 Task: Check the percentage active listings of 1 bathroom in the last 1 year.
Action: Mouse moved to (815, 223)
Screenshot: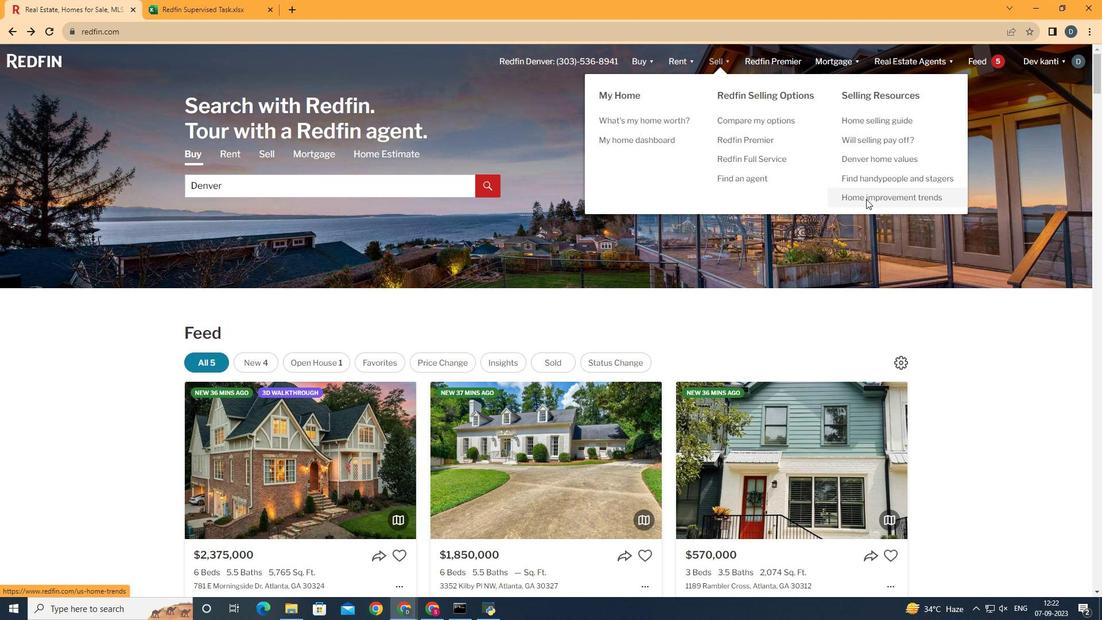 
Action: Mouse pressed left at (815, 223)
Screenshot: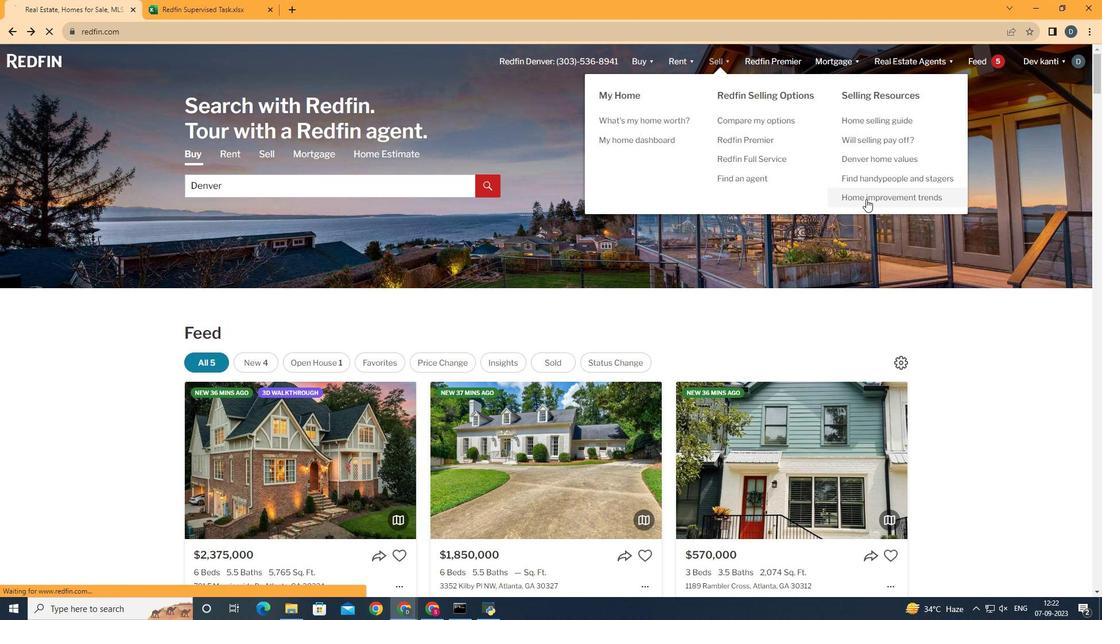 
Action: Mouse moved to (375, 243)
Screenshot: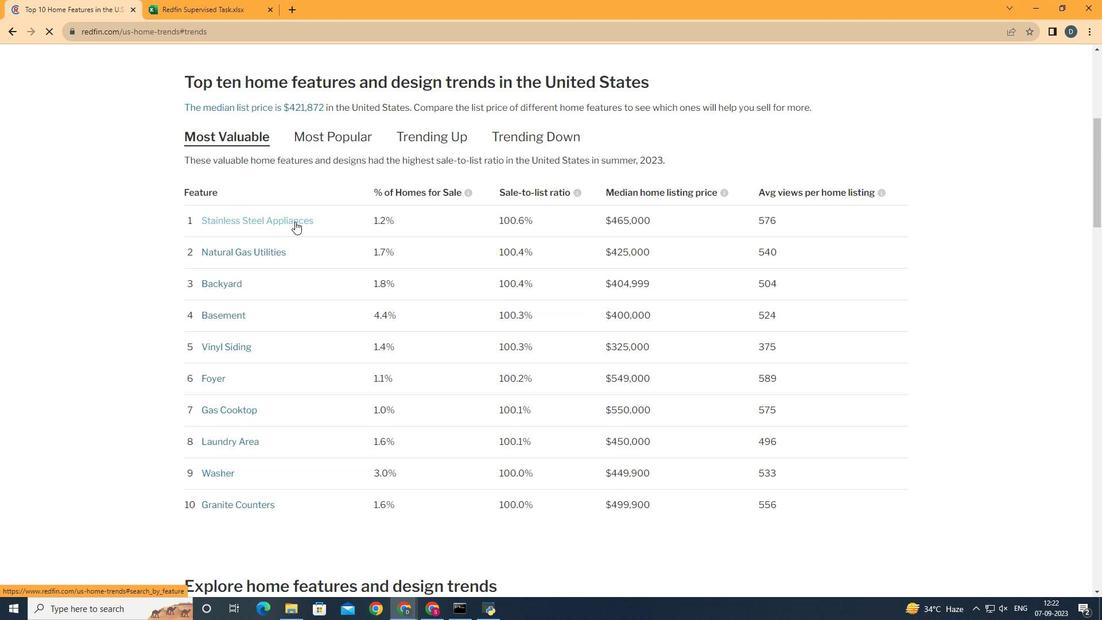 
Action: Mouse pressed left at (375, 243)
Screenshot: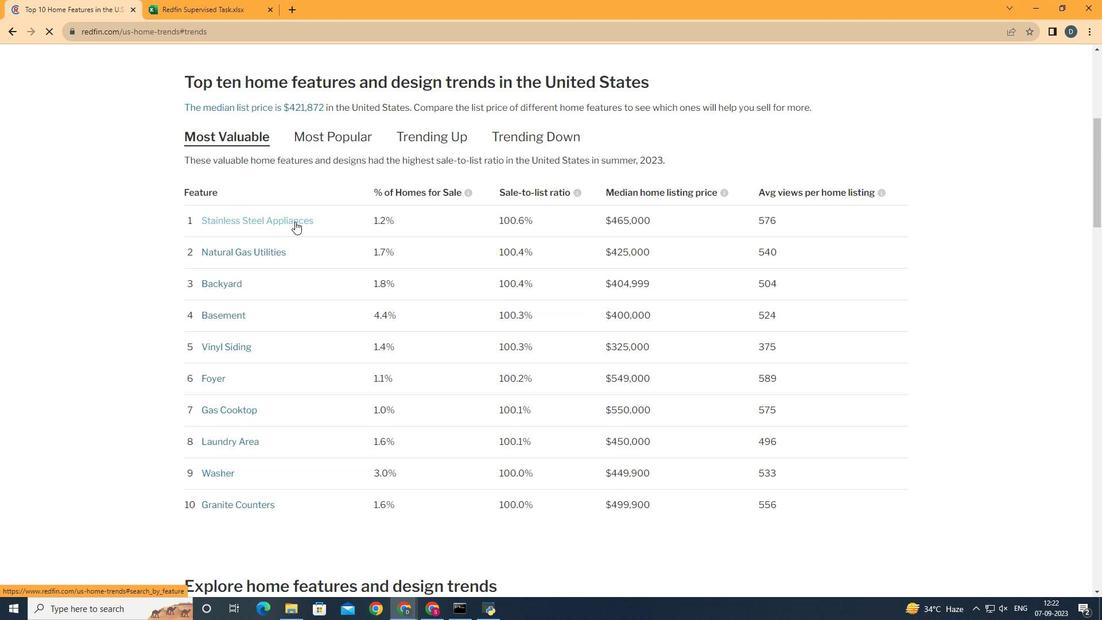 
Action: Mouse moved to (387, 255)
Screenshot: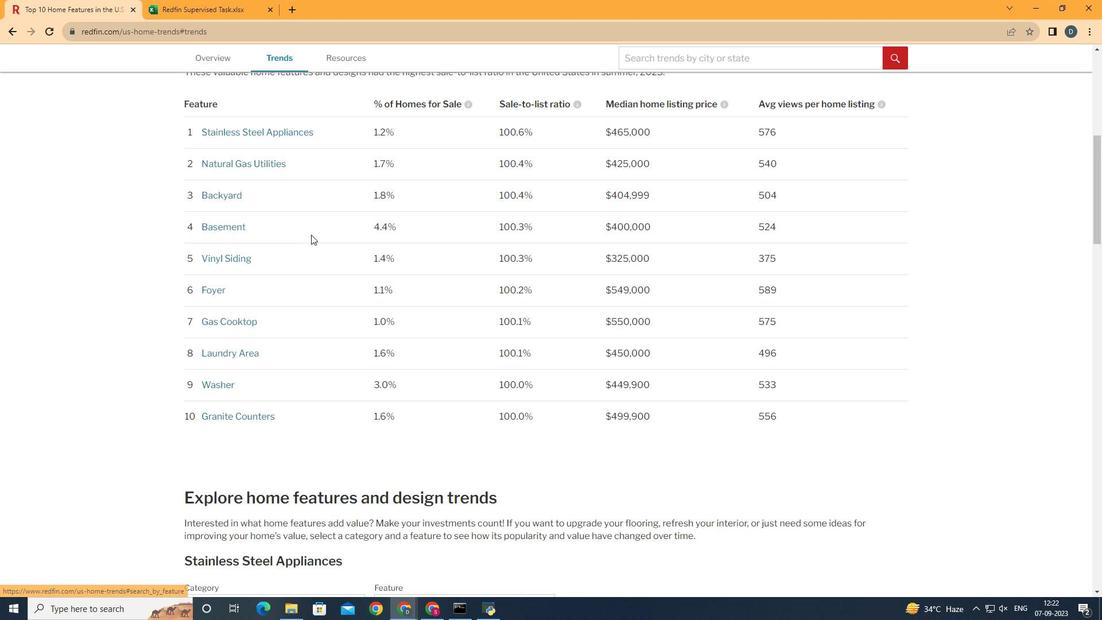 
Action: Mouse scrolled (387, 255) with delta (0, 0)
Screenshot: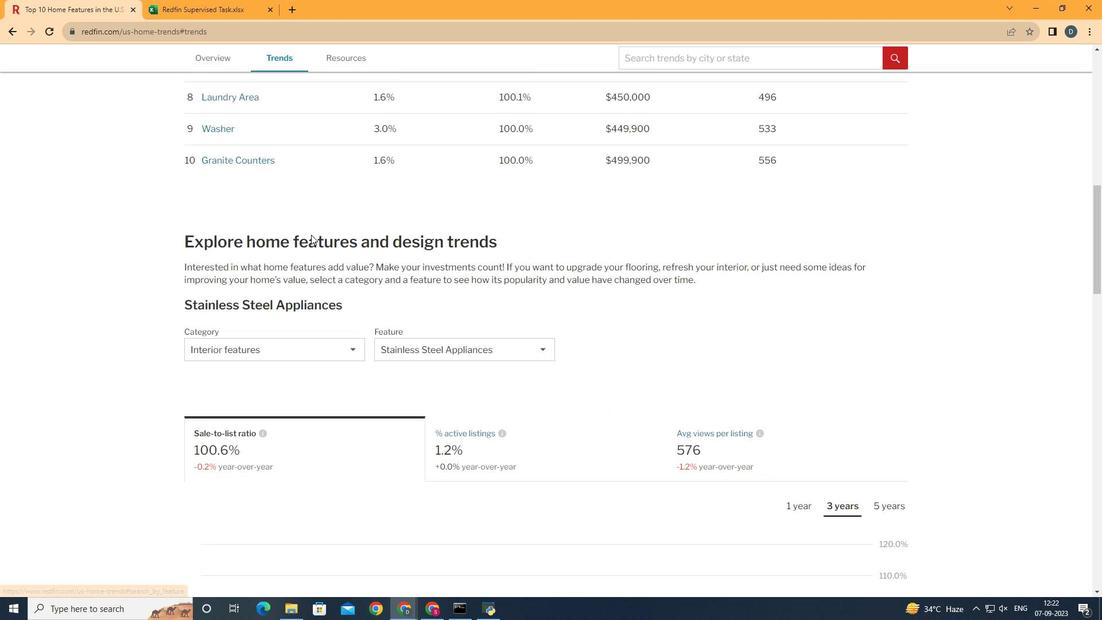 
Action: Mouse scrolled (387, 255) with delta (0, 0)
Screenshot: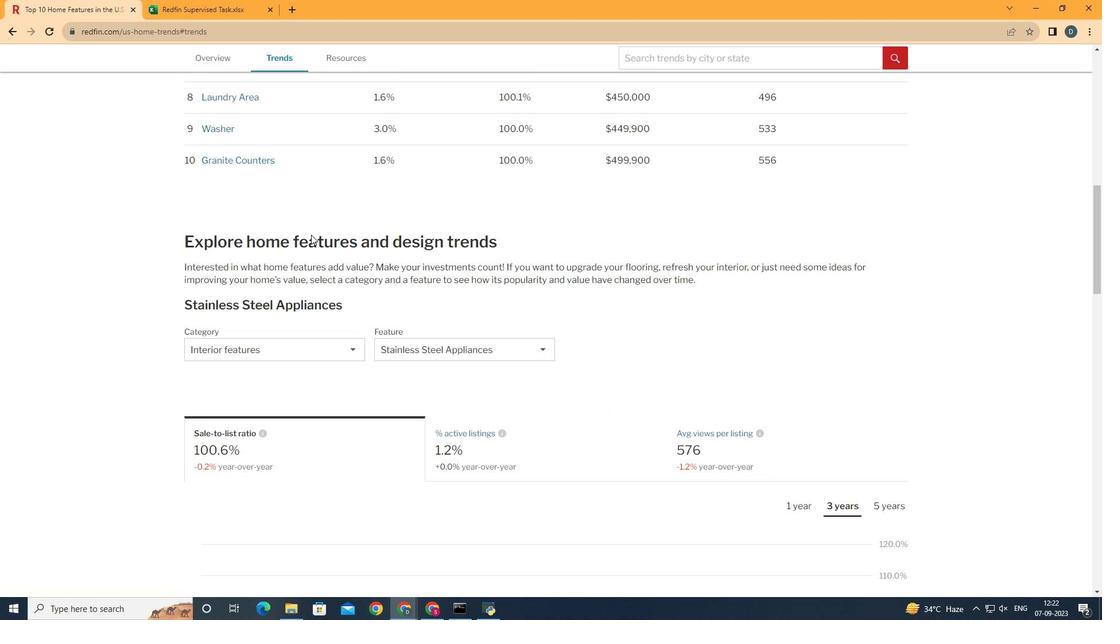 
Action: Mouse scrolled (387, 255) with delta (0, 0)
Screenshot: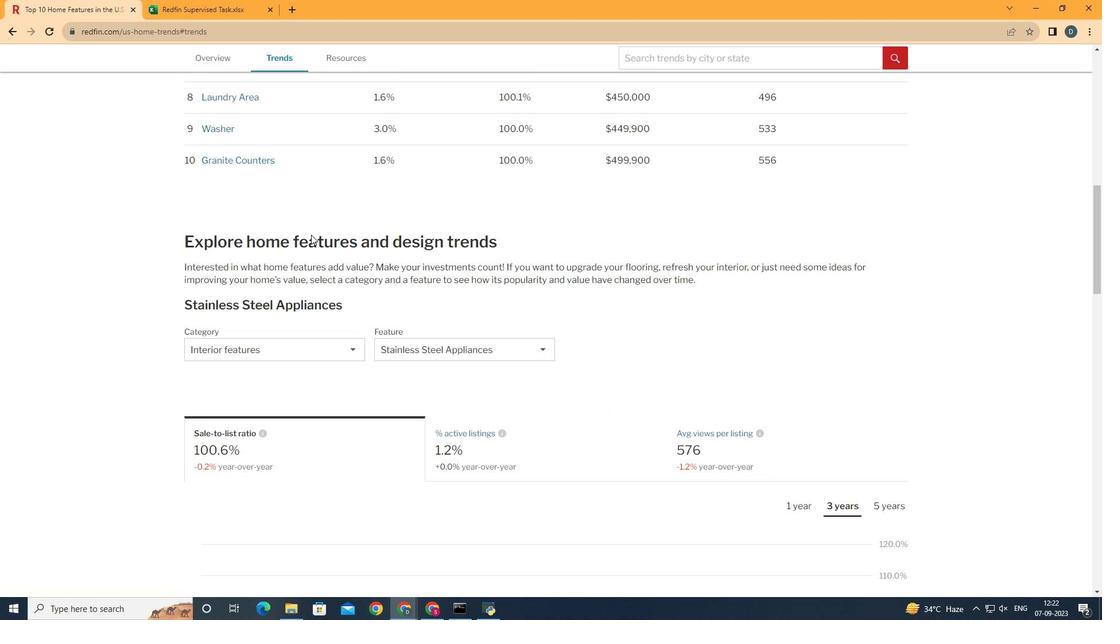 
Action: Mouse scrolled (387, 255) with delta (0, 0)
Screenshot: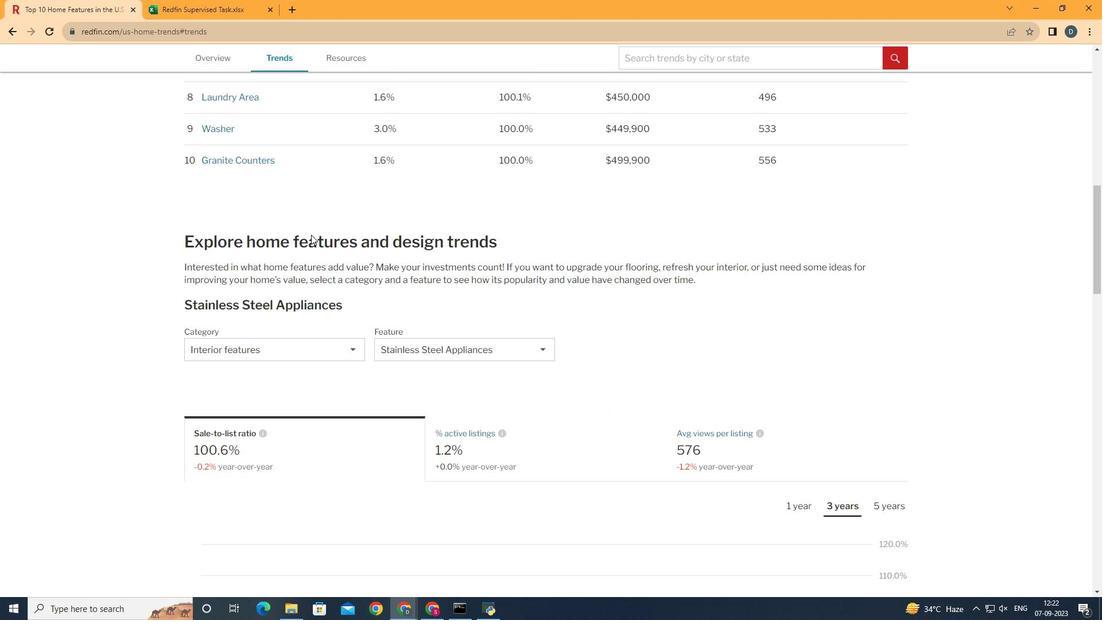 
Action: Mouse scrolled (387, 255) with delta (0, 0)
Screenshot: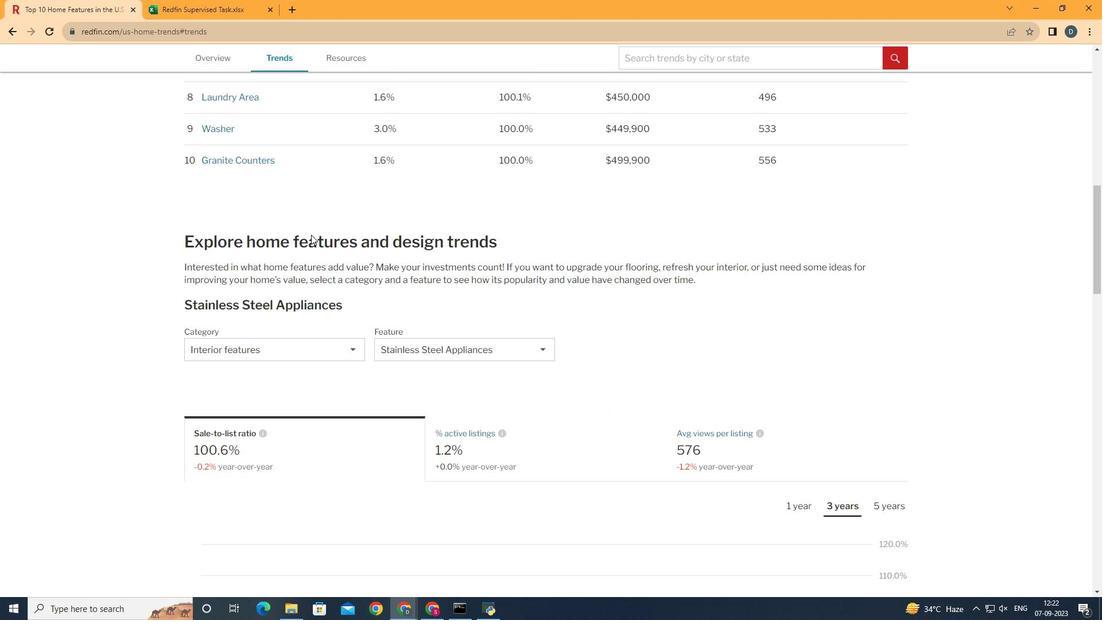 
Action: Mouse scrolled (387, 255) with delta (0, 0)
Screenshot: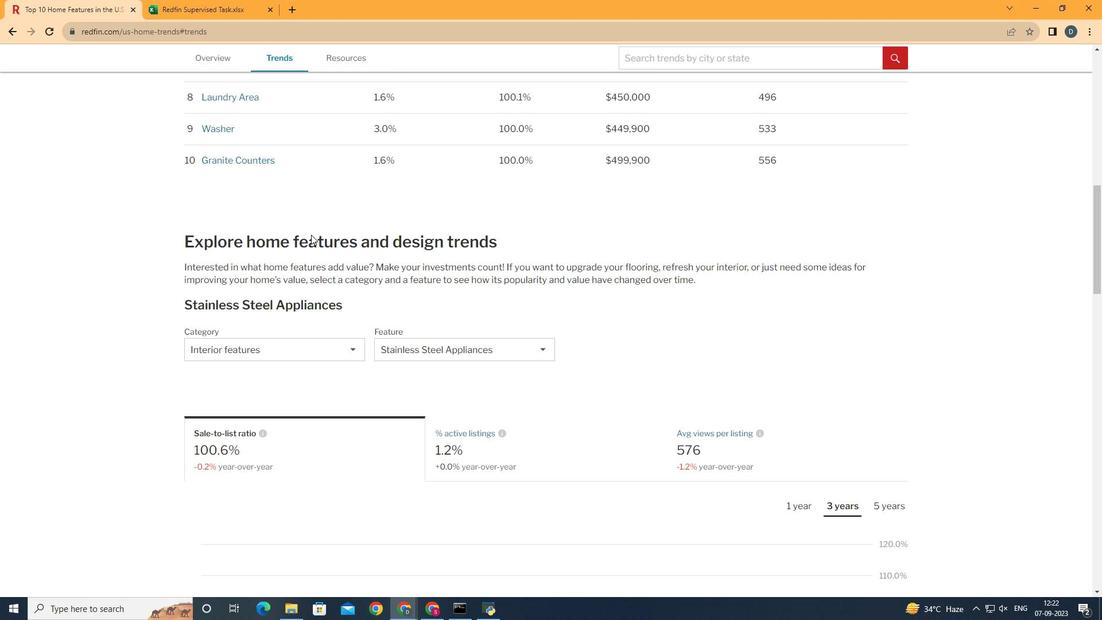 
Action: Mouse scrolled (387, 255) with delta (0, 0)
Screenshot: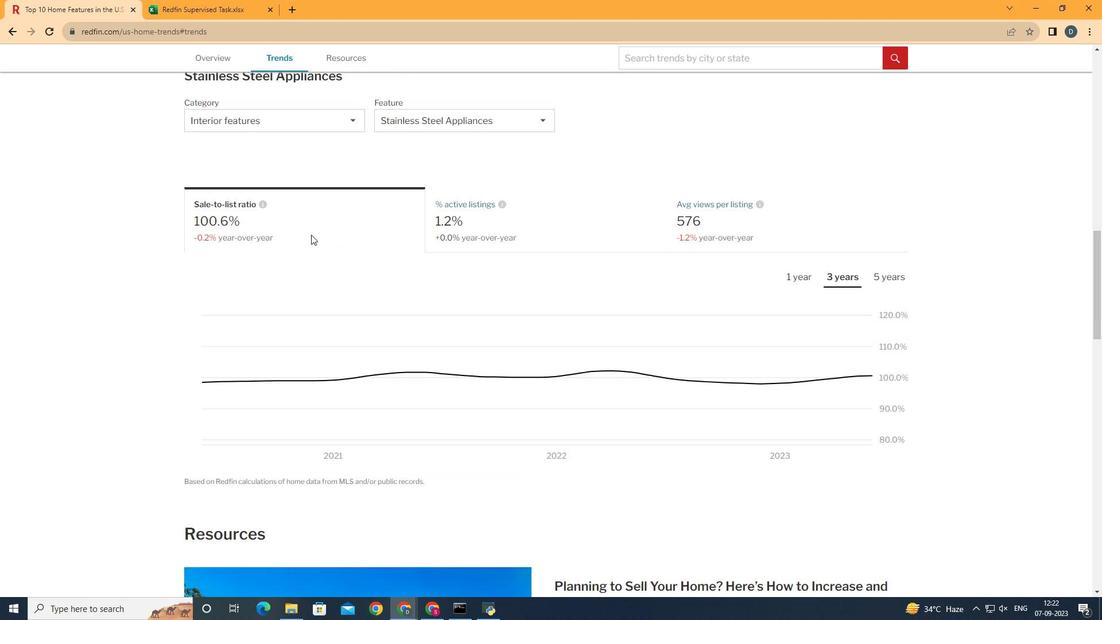 
Action: Mouse scrolled (387, 255) with delta (0, 0)
Screenshot: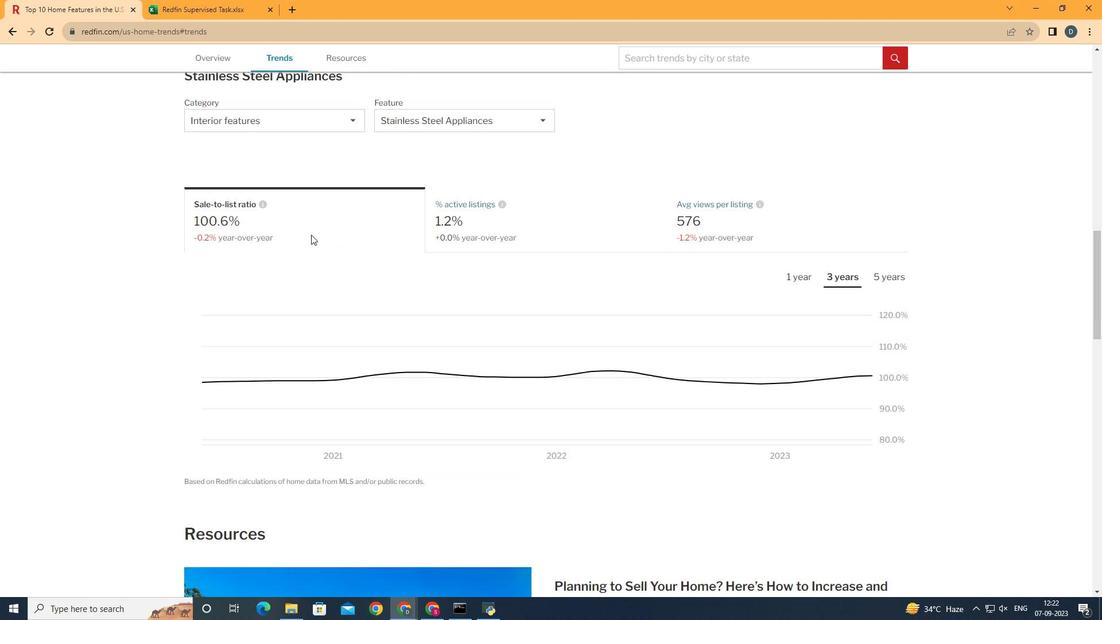 
Action: Mouse scrolled (387, 255) with delta (0, 0)
Screenshot: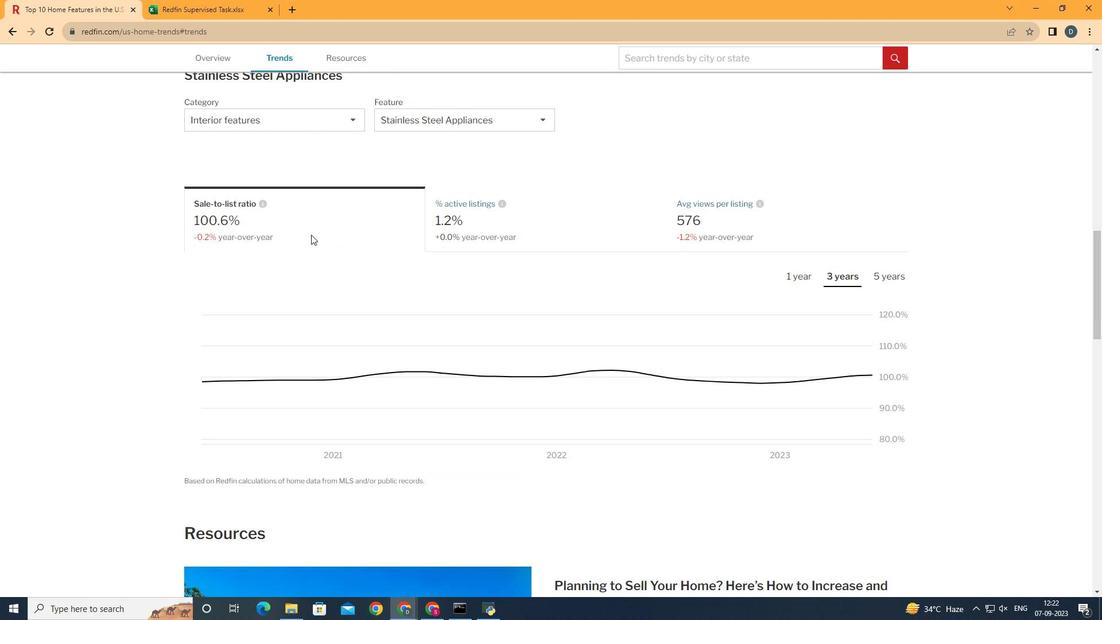 
Action: Mouse scrolled (387, 255) with delta (0, 0)
Screenshot: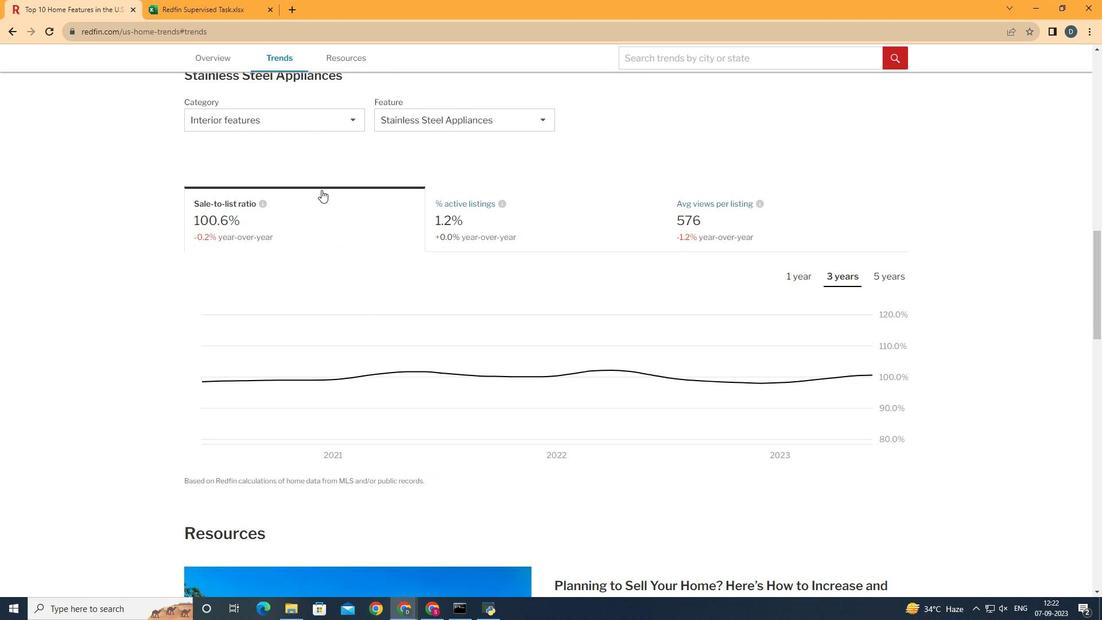 
Action: Mouse moved to (419, 160)
Screenshot: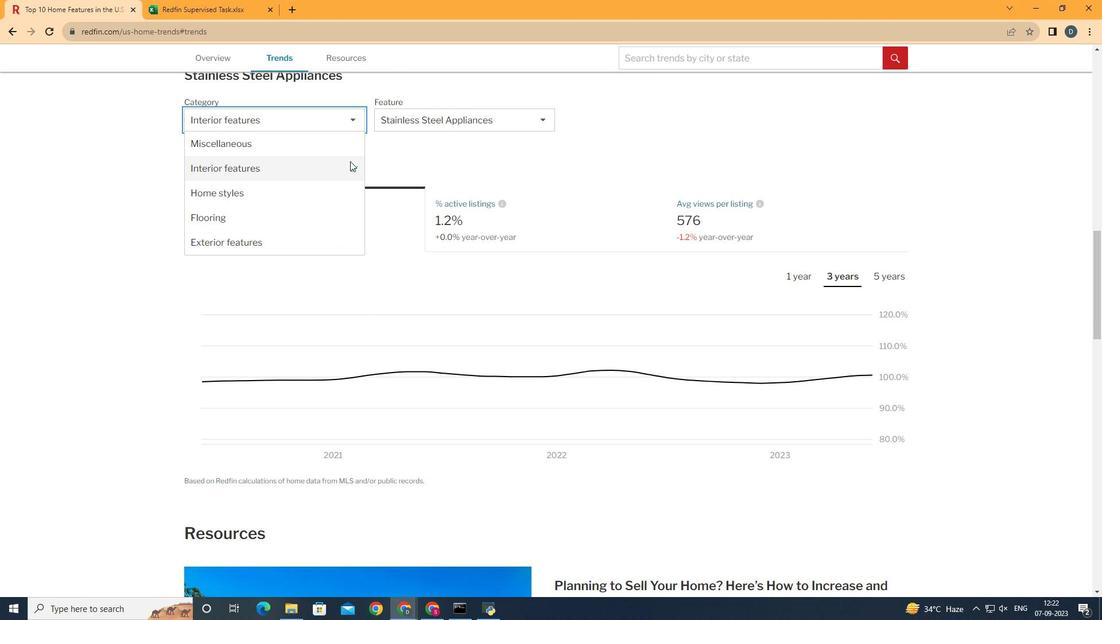 
Action: Mouse pressed left at (419, 160)
Screenshot: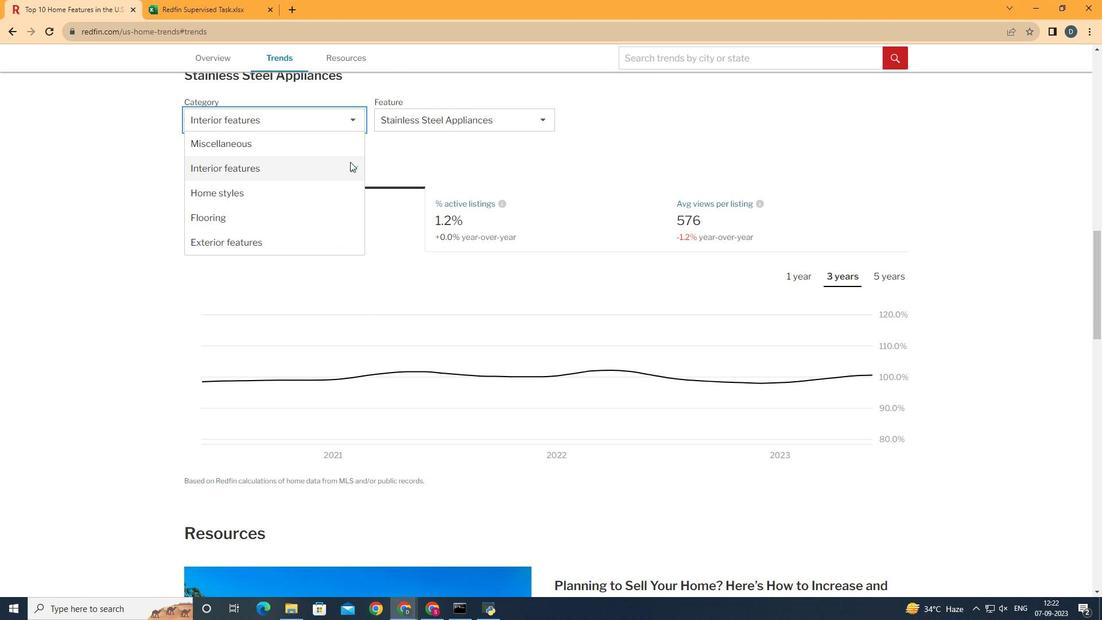 
Action: Mouse moved to (417, 190)
Screenshot: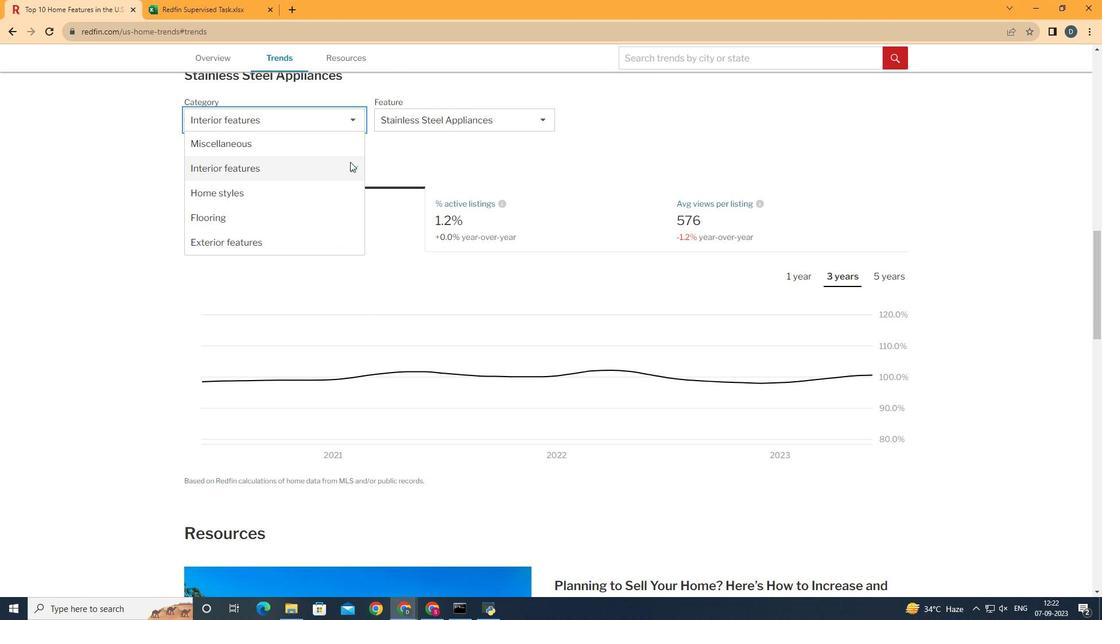 
Action: Mouse pressed left at (417, 190)
Screenshot: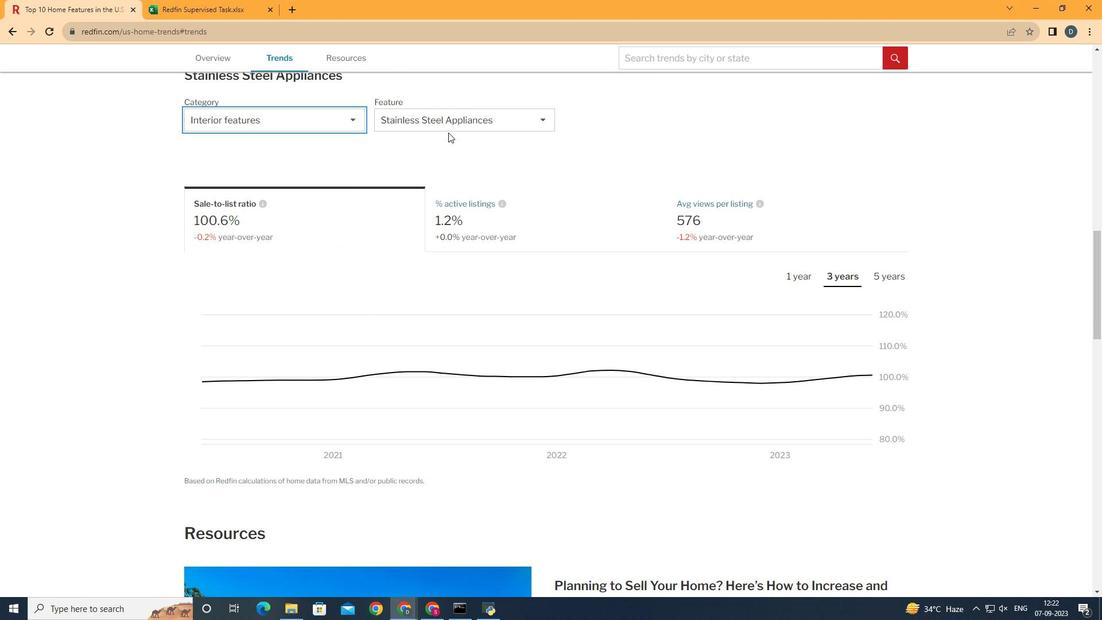 
Action: Mouse moved to (499, 159)
Screenshot: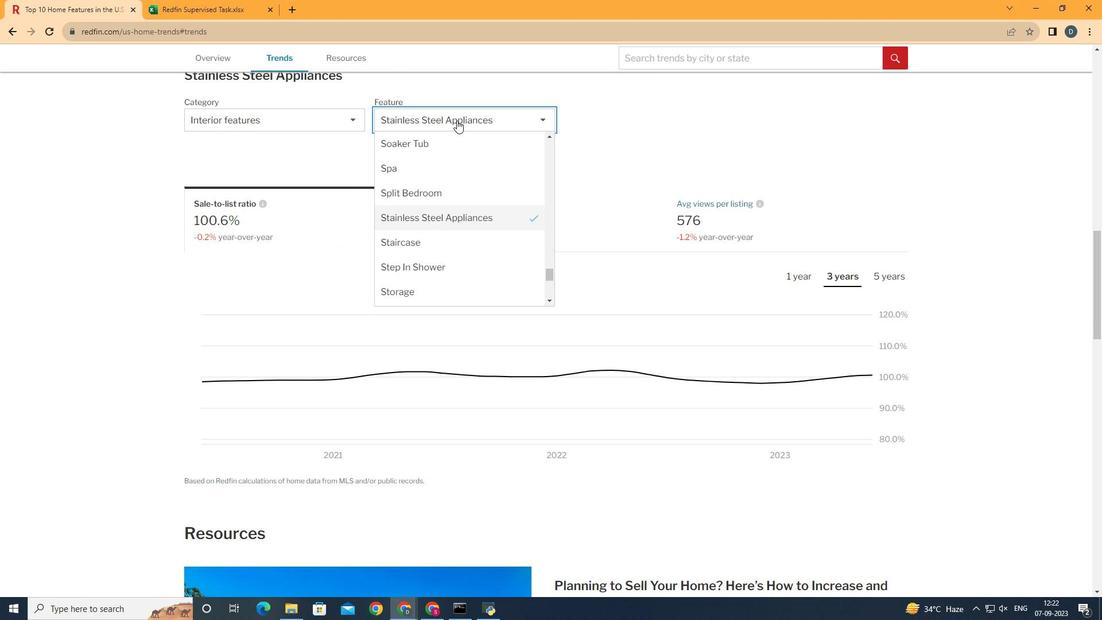 
Action: Mouse pressed left at (499, 159)
Screenshot: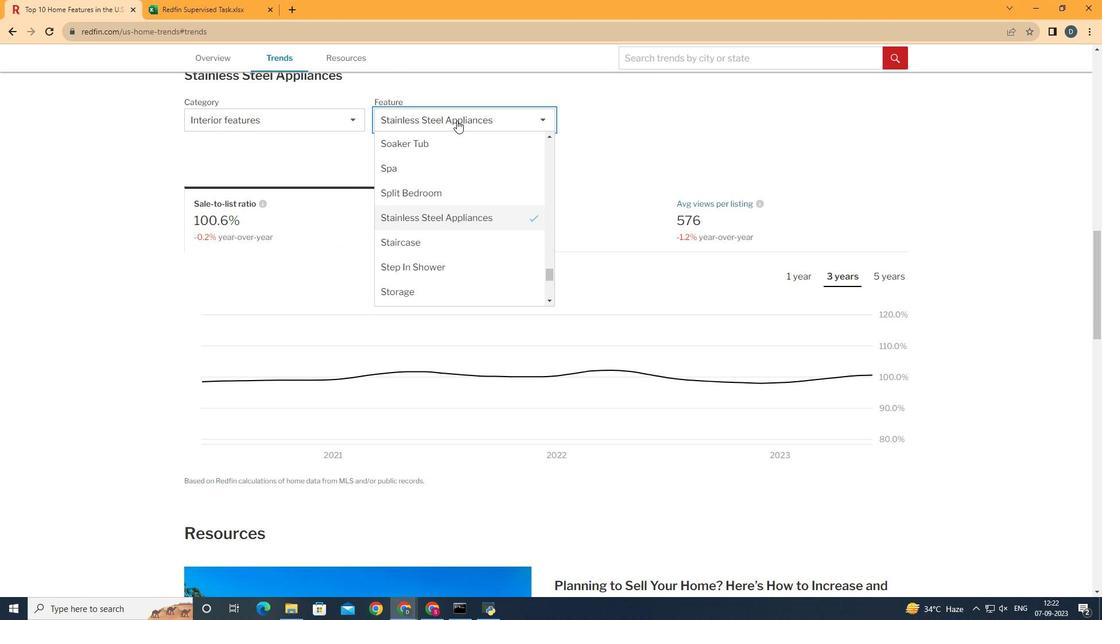 
Action: Mouse moved to (519, 280)
Screenshot: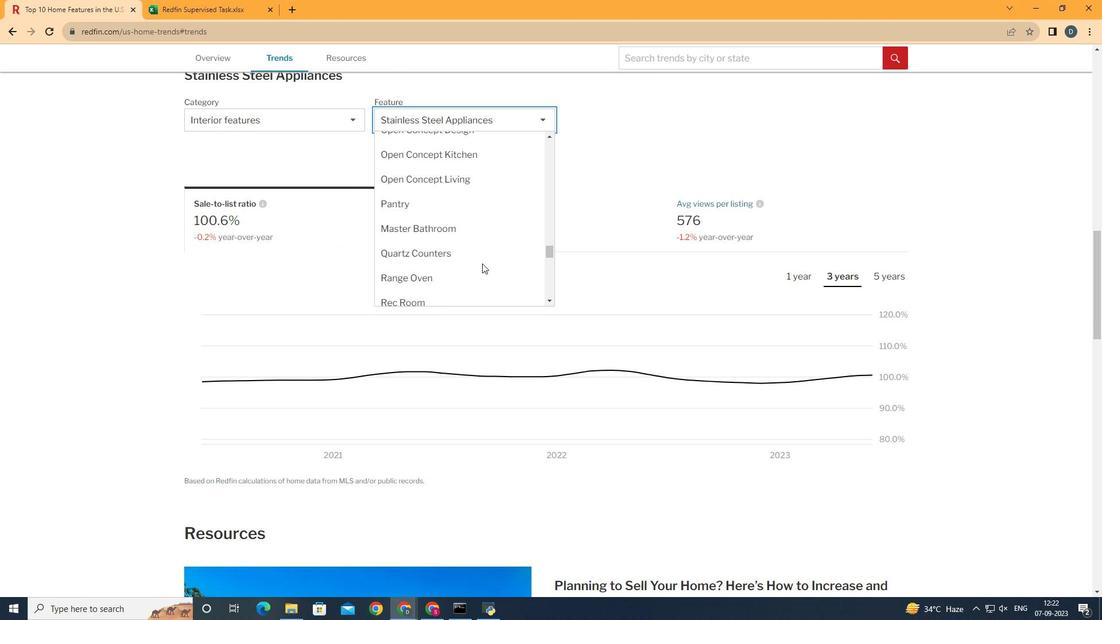
Action: Mouse scrolled (519, 281) with delta (0, 0)
Screenshot: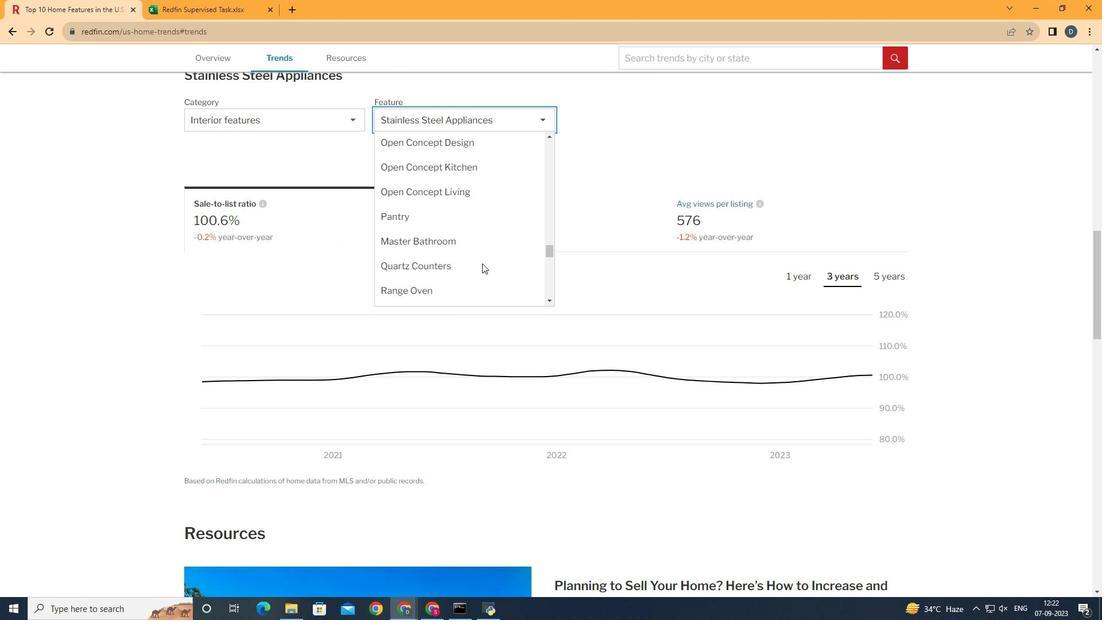 
Action: Mouse scrolled (519, 281) with delta (0, 0)
Screenshot: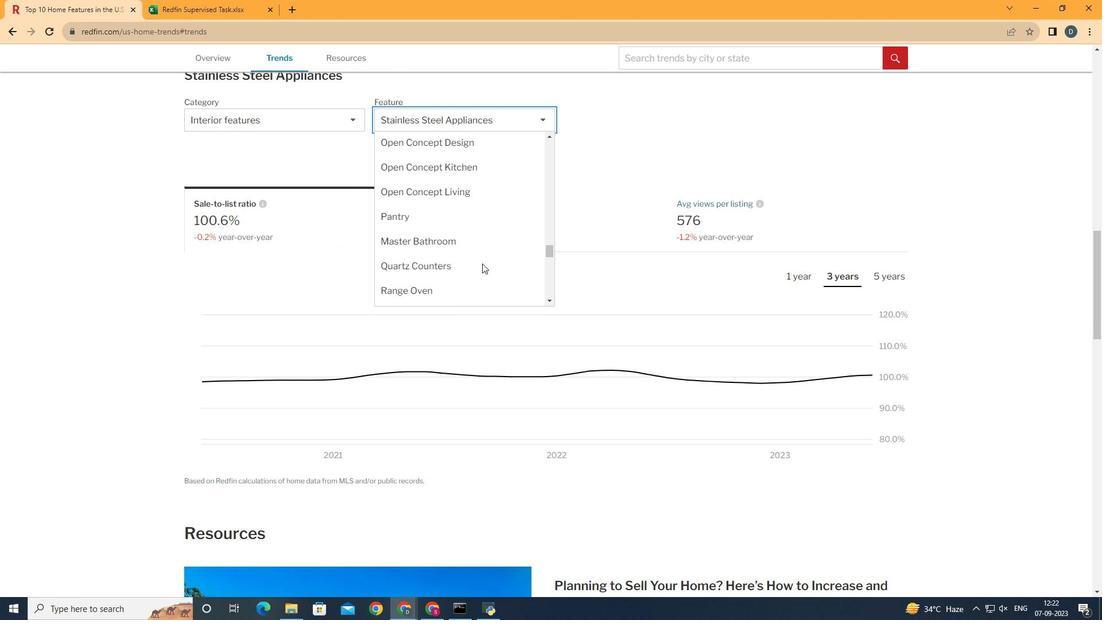 
Action: Mouse scrolled (519, 281) with delta (0, 0)
Screenshot: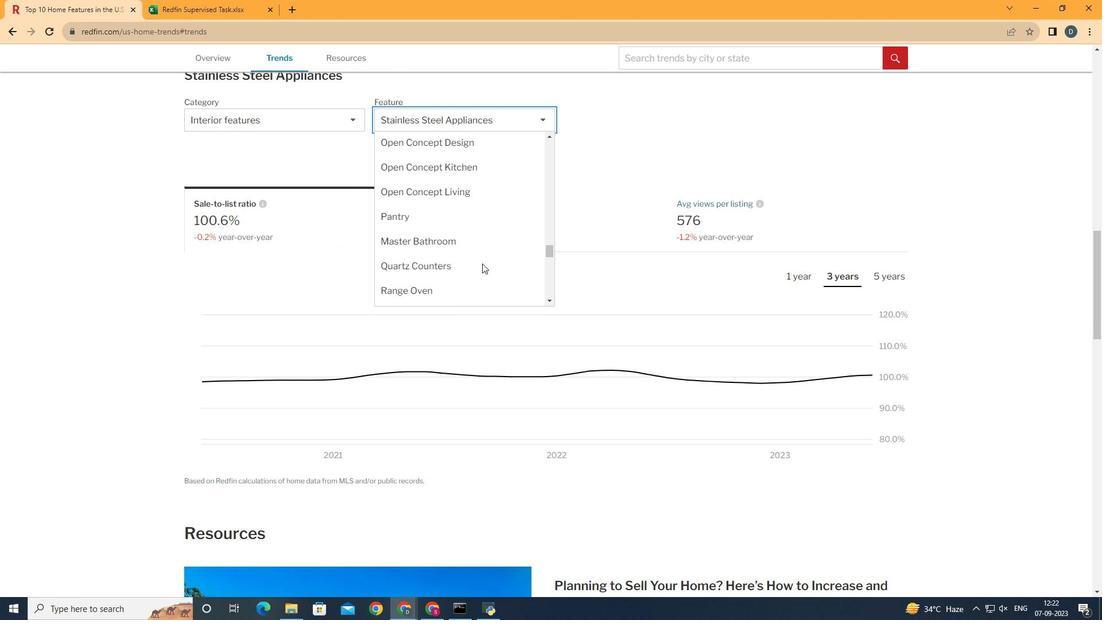 
Action: Mouse scrolled (519, 281) with delta (0, 0)
Screenshot: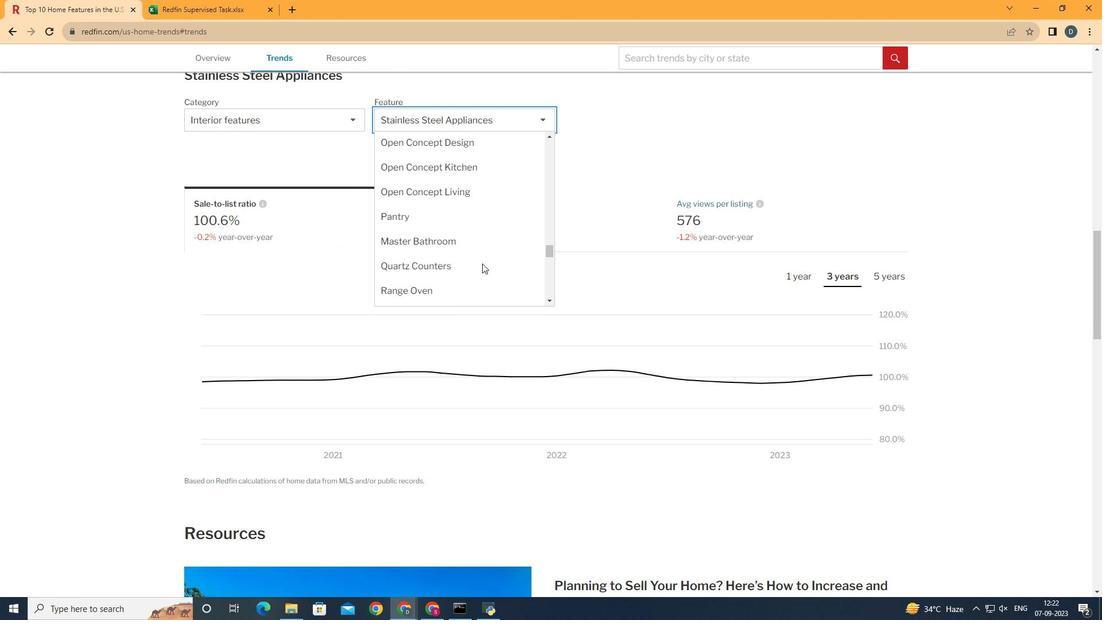 
Action: Mouse scrolled (519, 281) with delta (0, 0)
Screenshot: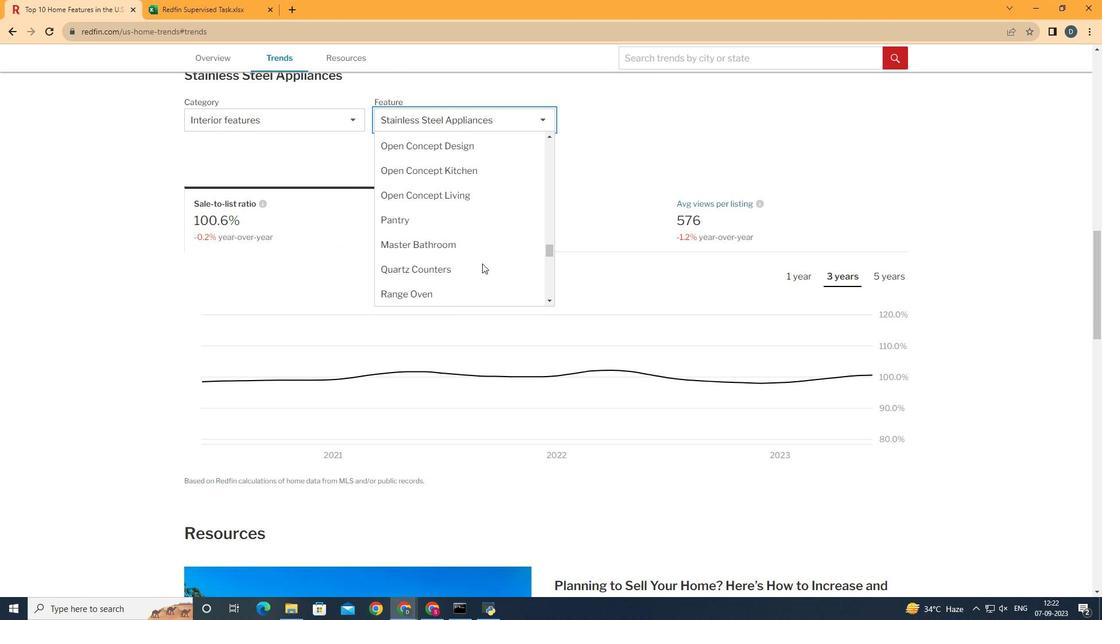 
Action: Mouse scrolled (519, 281) with delta (0, 0)
Screenshot: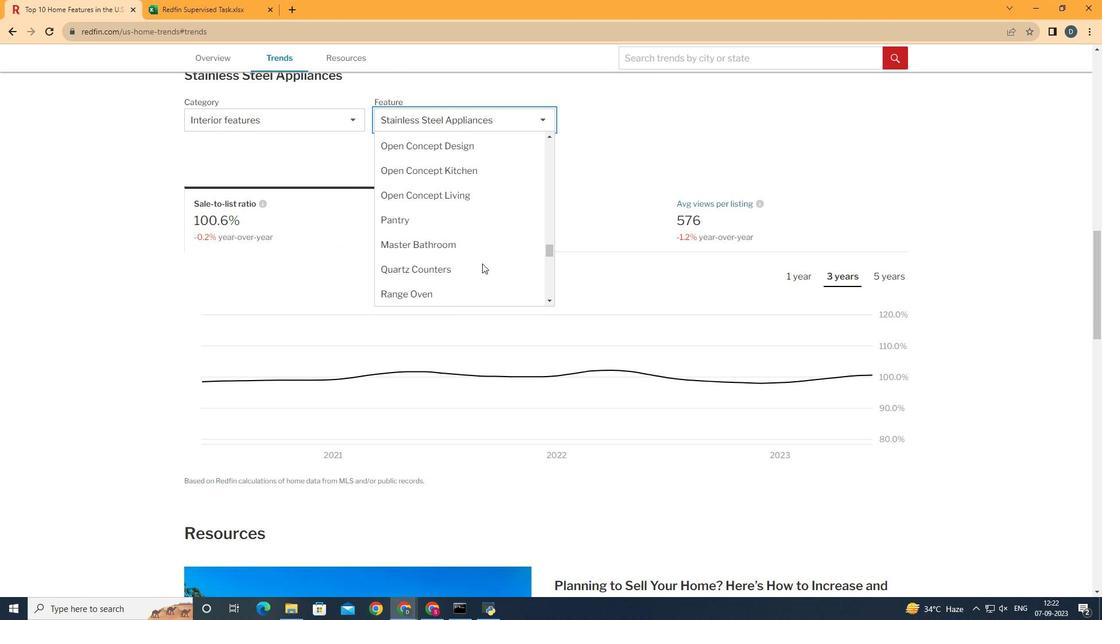 
Action: Mouse scrolled (519, 281) with delta (0, 0)
Screenshot: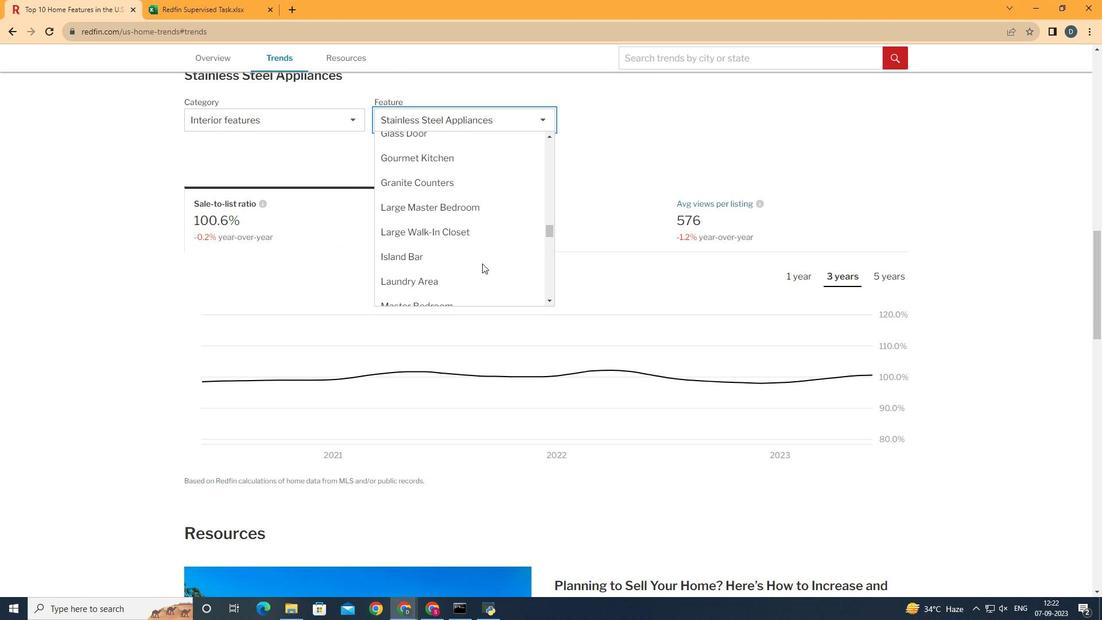 
Action: Mouse scrolled (519, 281) with delta (0, 0)
Screenshot: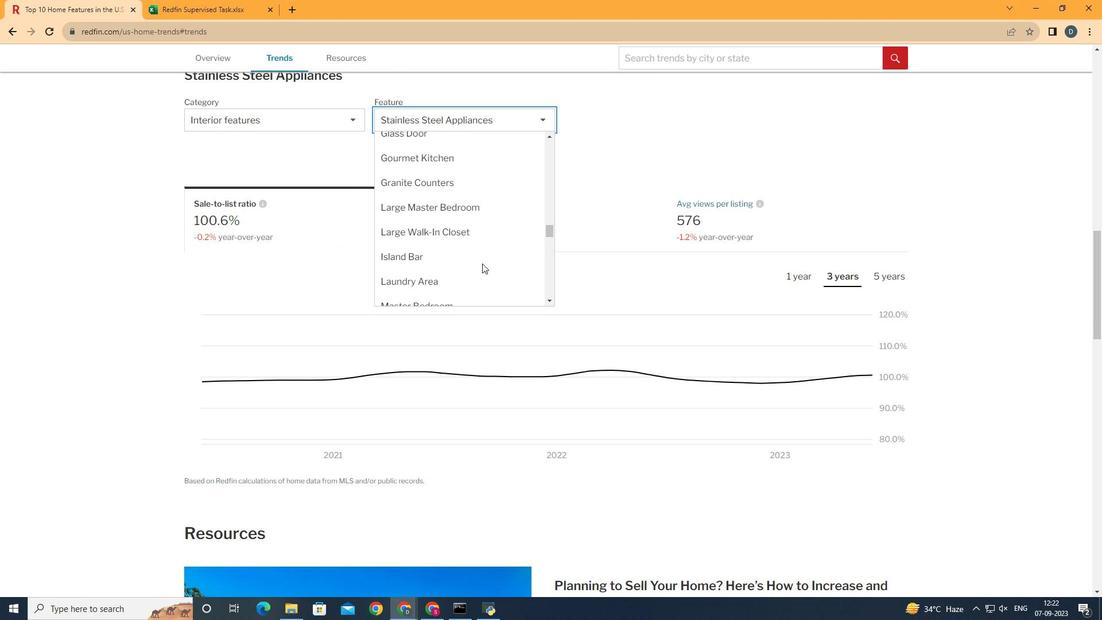 
Action: Mouse scrolled (519, 281) with delta (0, 0)
Screenshot: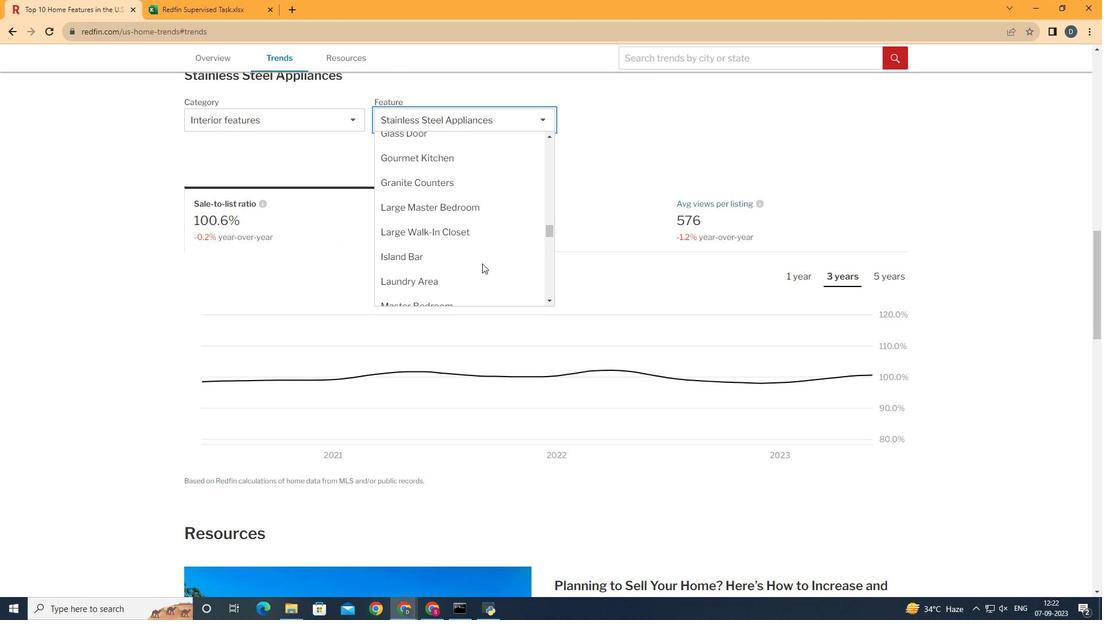 
Action: Mouse scrolled (519, 281) with delta (0, 0)
Screenshot: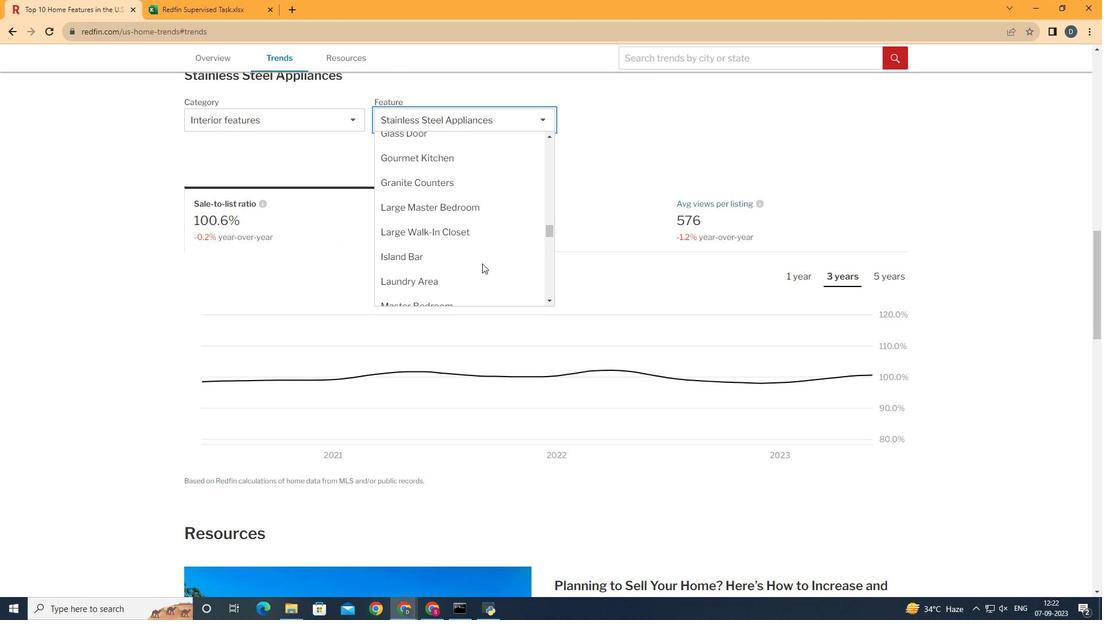 
Action: Mouse scrolled (519, 281) with delta (0, 0)
Screenshot: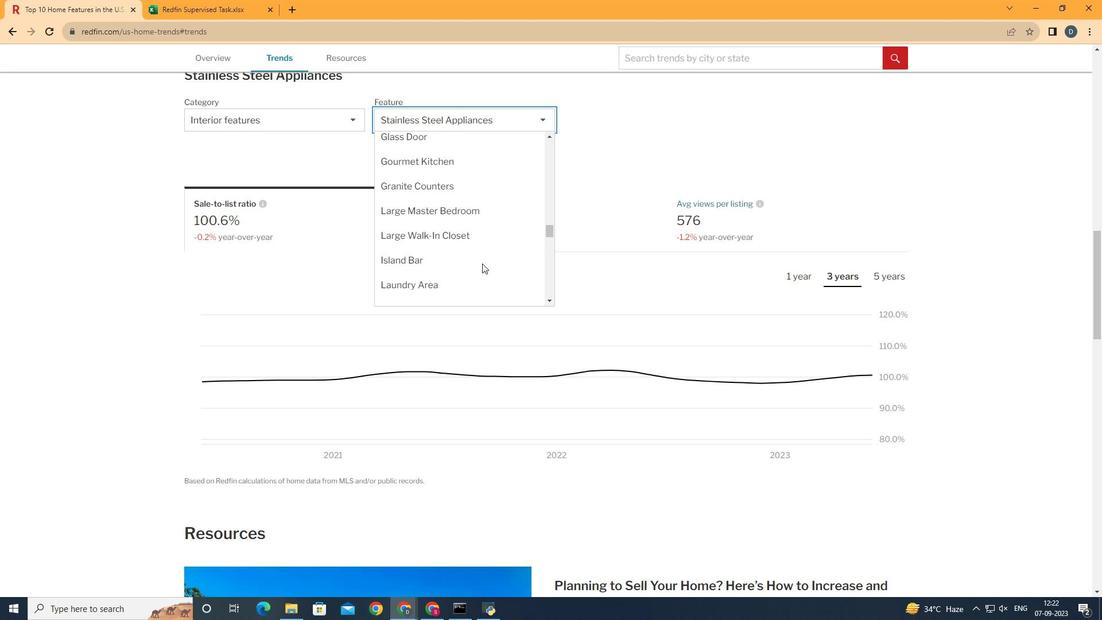 
Action: Mouse scrolled (519, 281) with delta (0, 0)
Screenshot: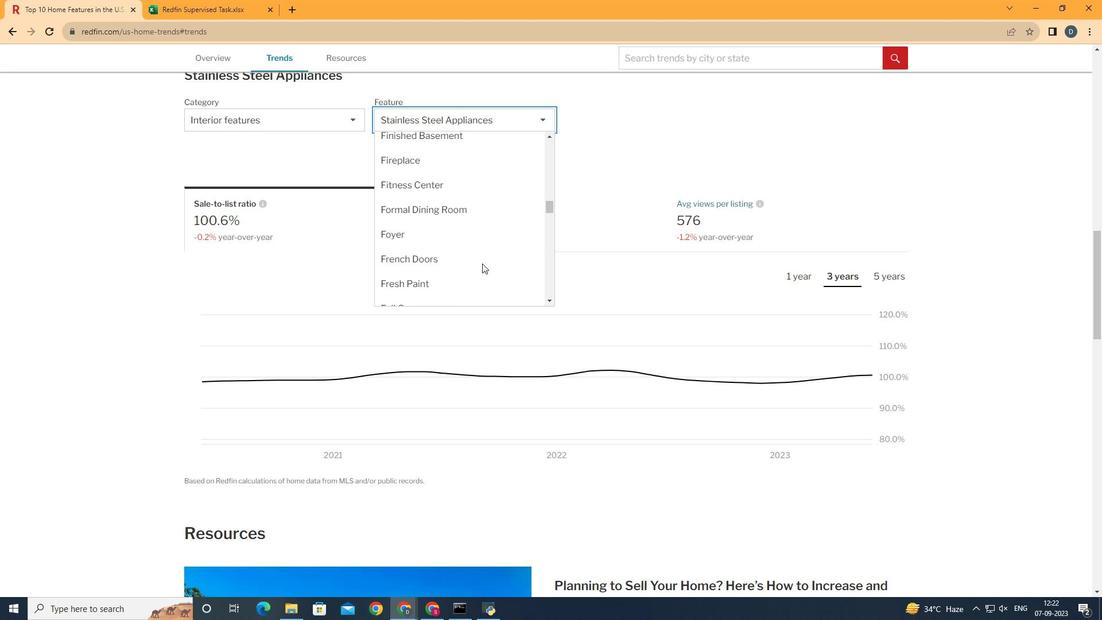 
Action: Mouse scrolled (519, 281) with delta (0, 0)
Screenshot: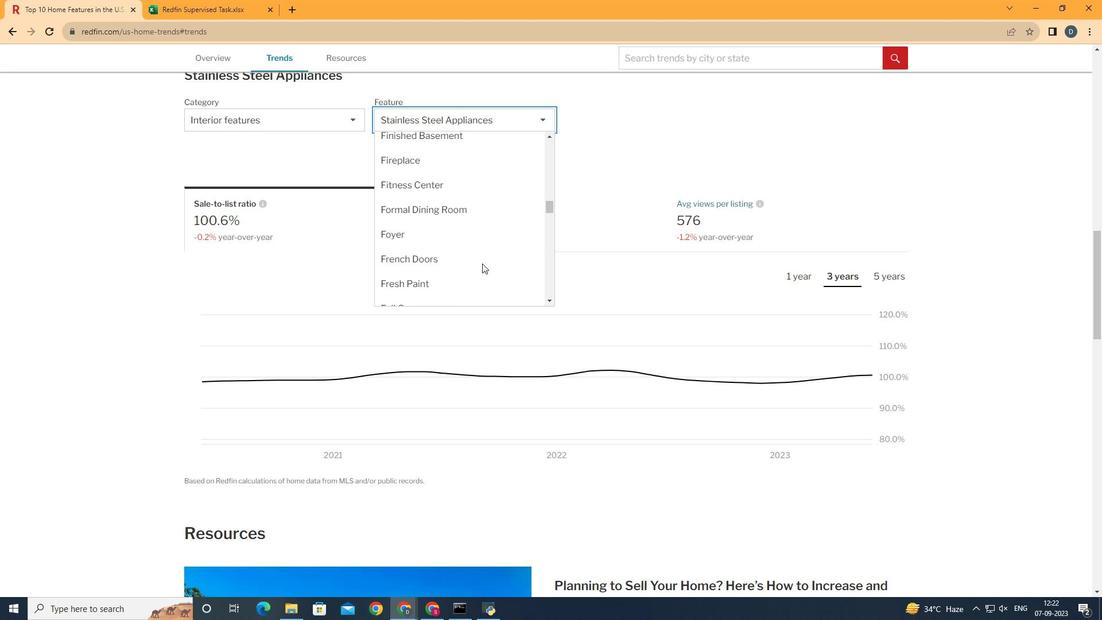 
Action: Mouse scrolled (519, 281) with delta (0, 0)
Screenshot: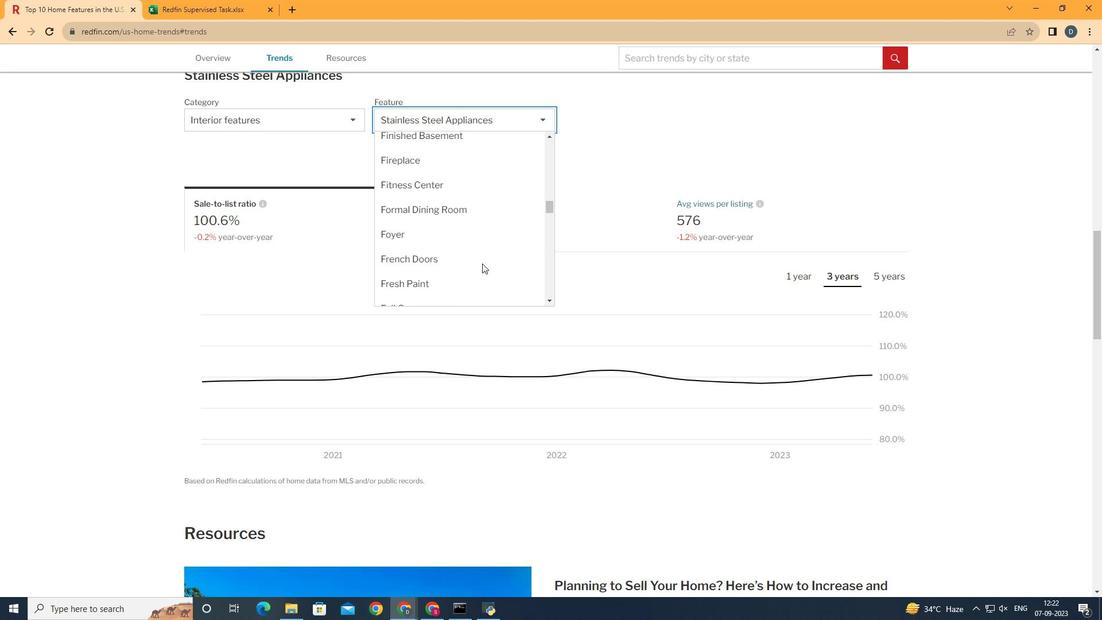 
Action: Mouse scrolled (519, 281) with delta (0, 0)
Screenshot: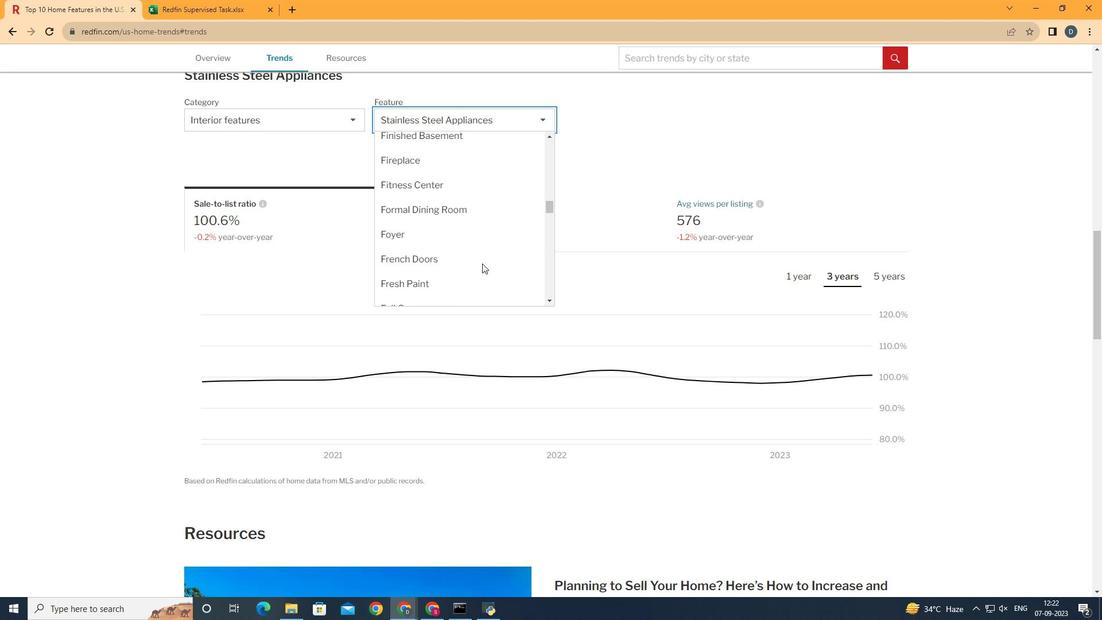 
Action: Mouse scrolled (519, 281) with delta (0, 0)
Screenshot: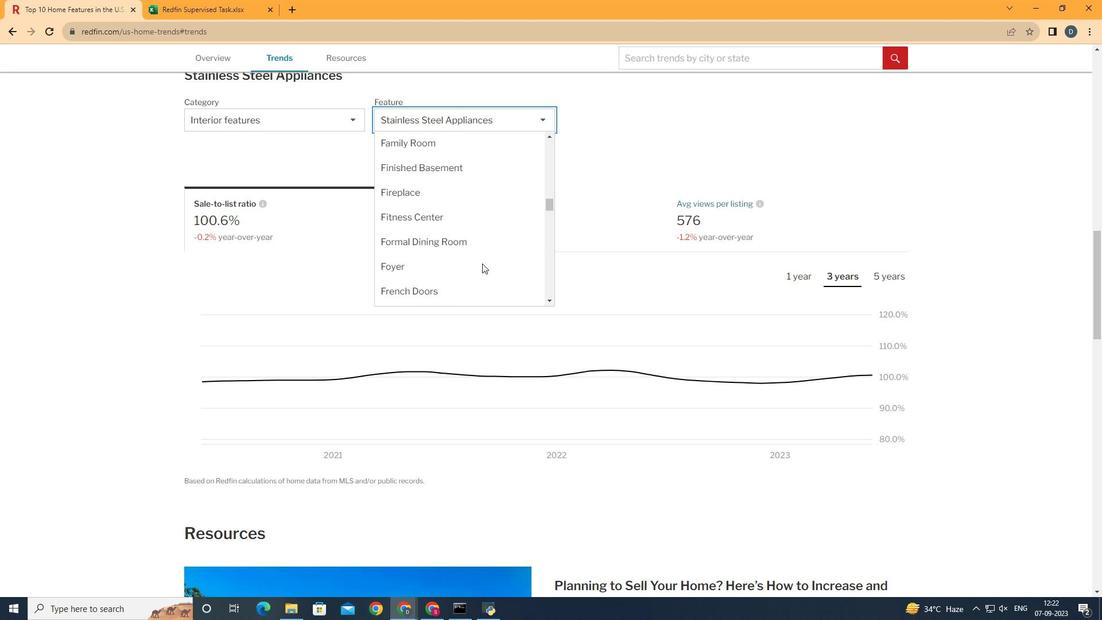 
Action: Mouse scrolled (519, 281) with delta (0, 0)
Screenshot: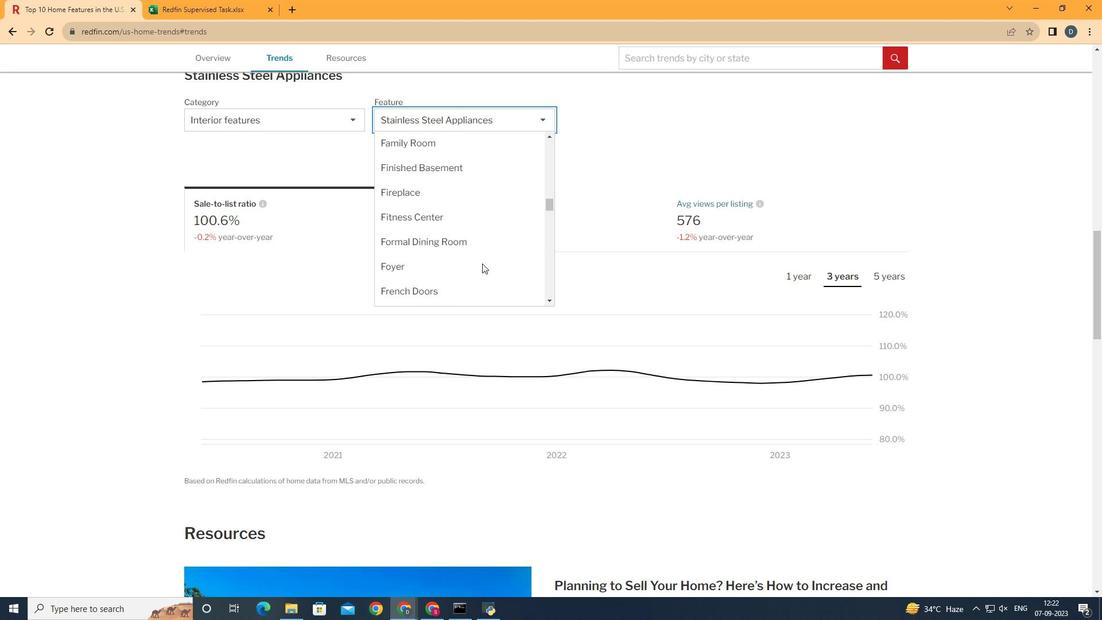 
Action: Mouse scrolled (519, 281) with delta (0, 0)
Screenshot: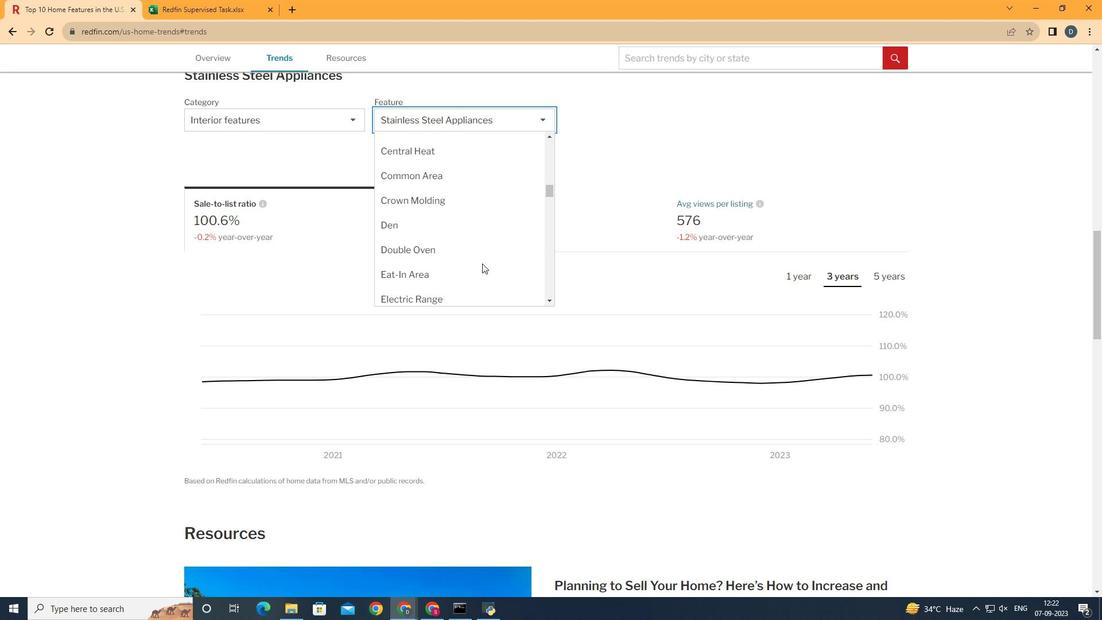 
Action: Mouse scrolled (519, 281) with delta (0, 0)
Screenshot: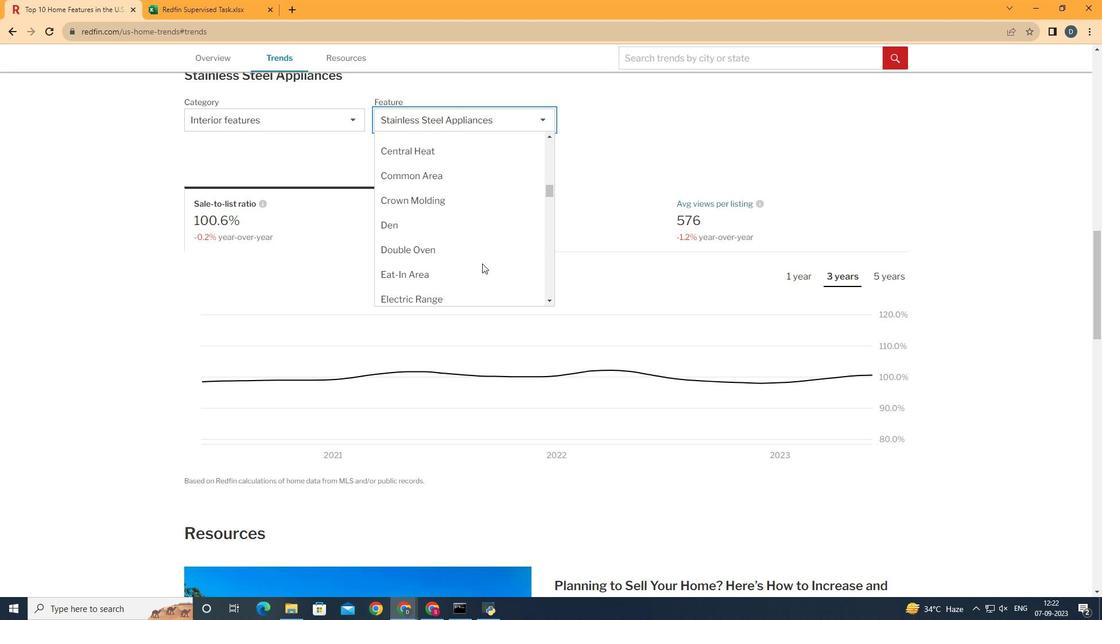 
Action: Mouse scrolled (519, 281) with delta (0, 0)
Screenshot: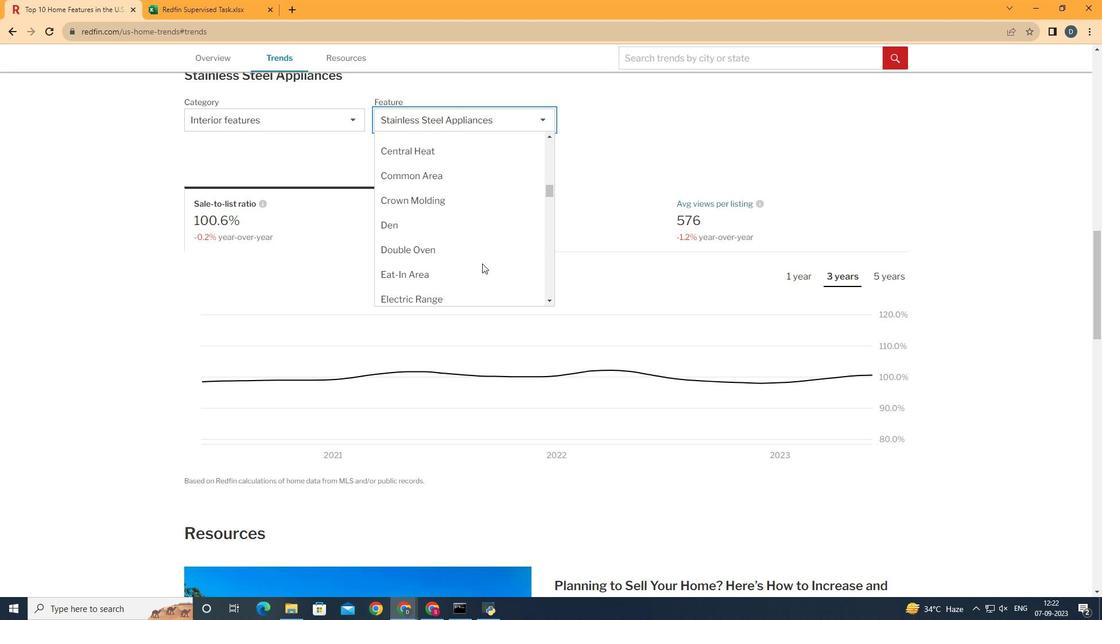 
Action: Mouse scrolled (519, 281) with delta (0, 0)
Screenshot: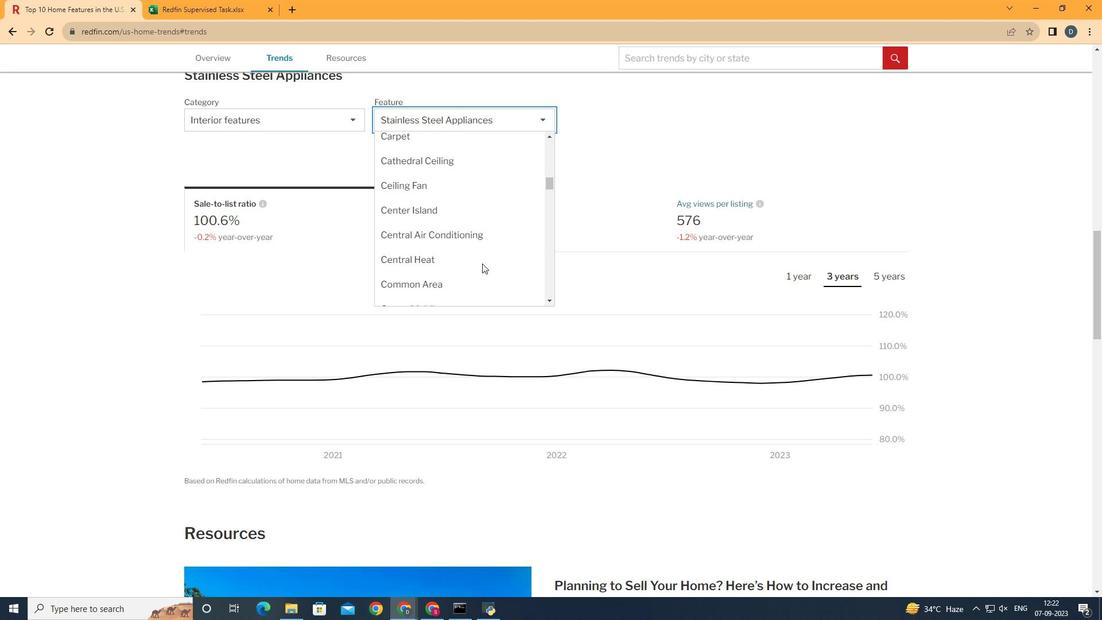 
Action: Mouse scrolled (519, 281) with delta (0, 0)
Screenshot: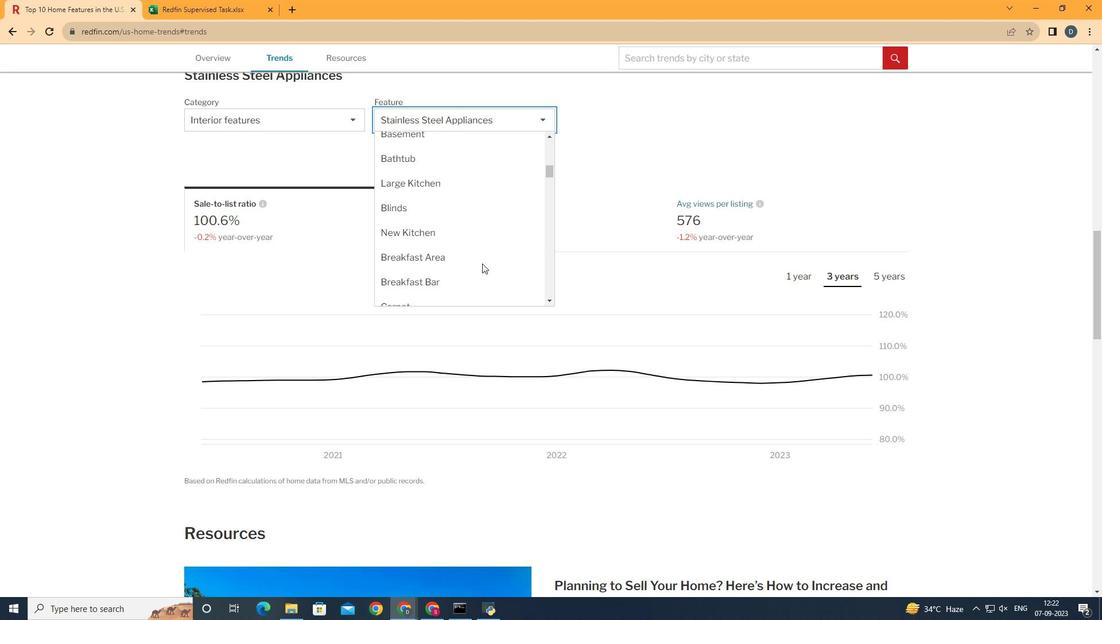 
Action: Mouse scrolled (519, 281) with delta (0, 0)
Screenshot: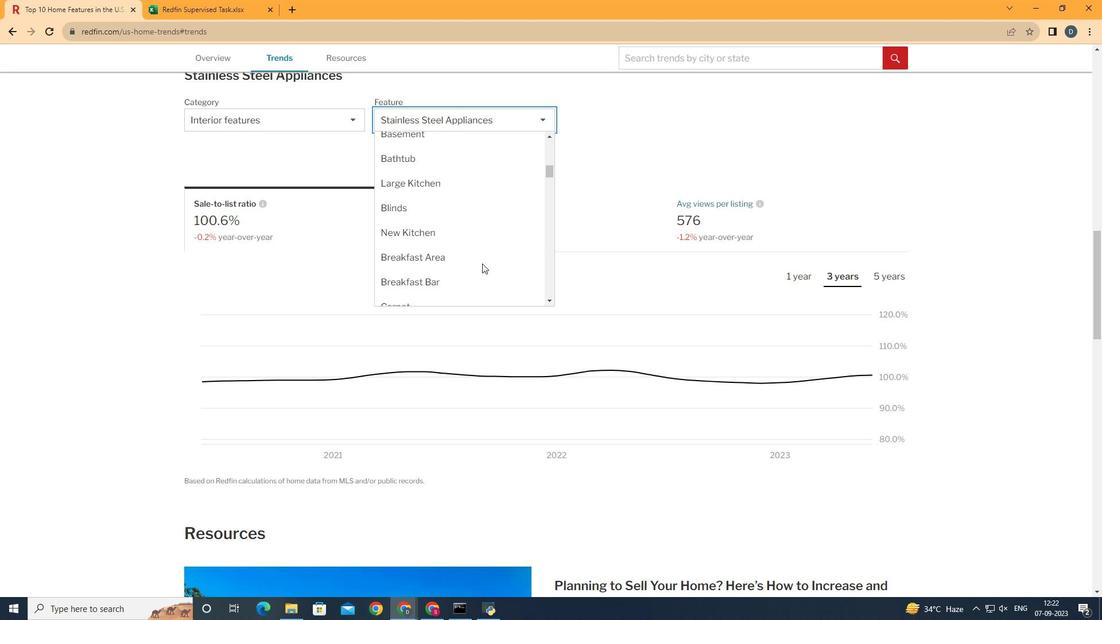 
Action: Mouse scrolled (519, 281) with delta (0, 0)
Screenshot: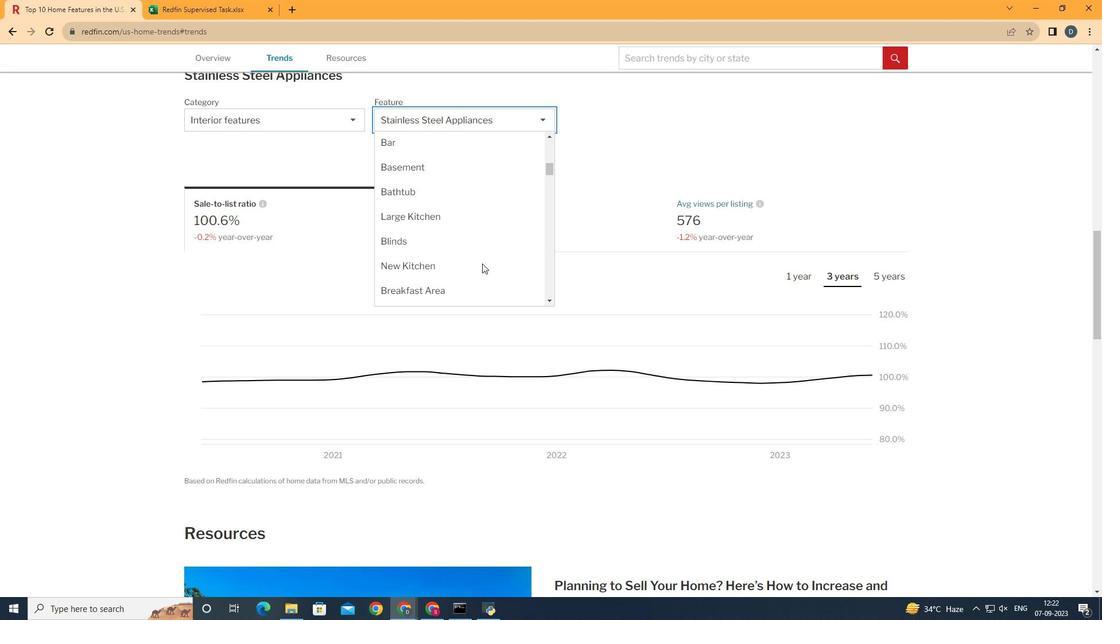 
Action: Mouse scrolled (519, 281) with delta (0, 0)
Screenshot: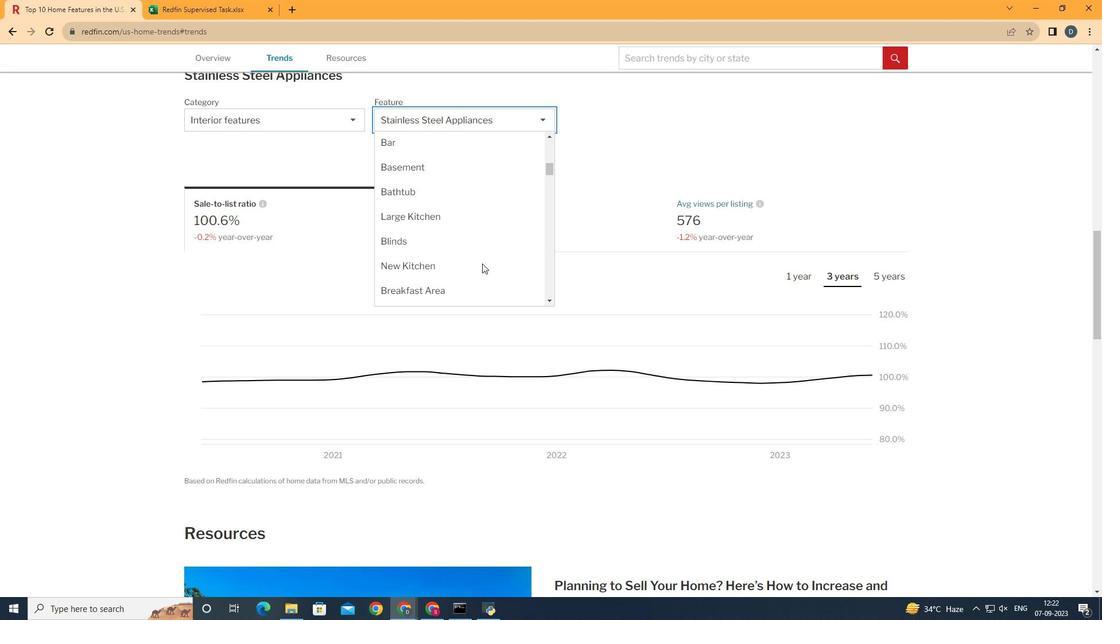 
Action: Mouse scrolled (519, 281) with delta (0, 0)
Screenshot: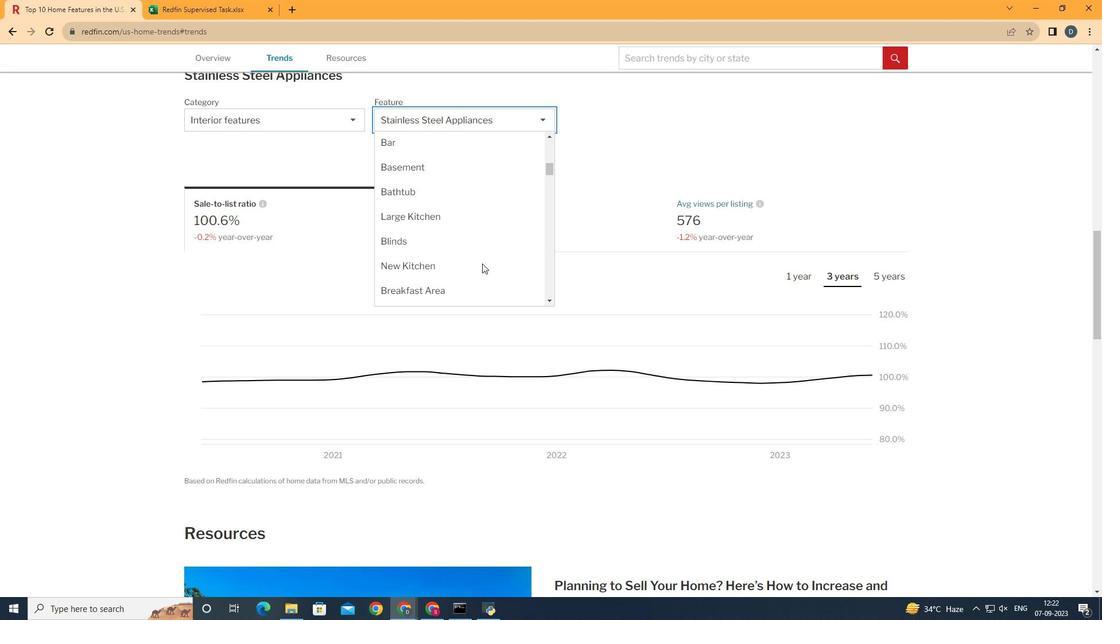 
Action: Mouse scrolled (519, 281) with delta (0, 0)
Screenshot: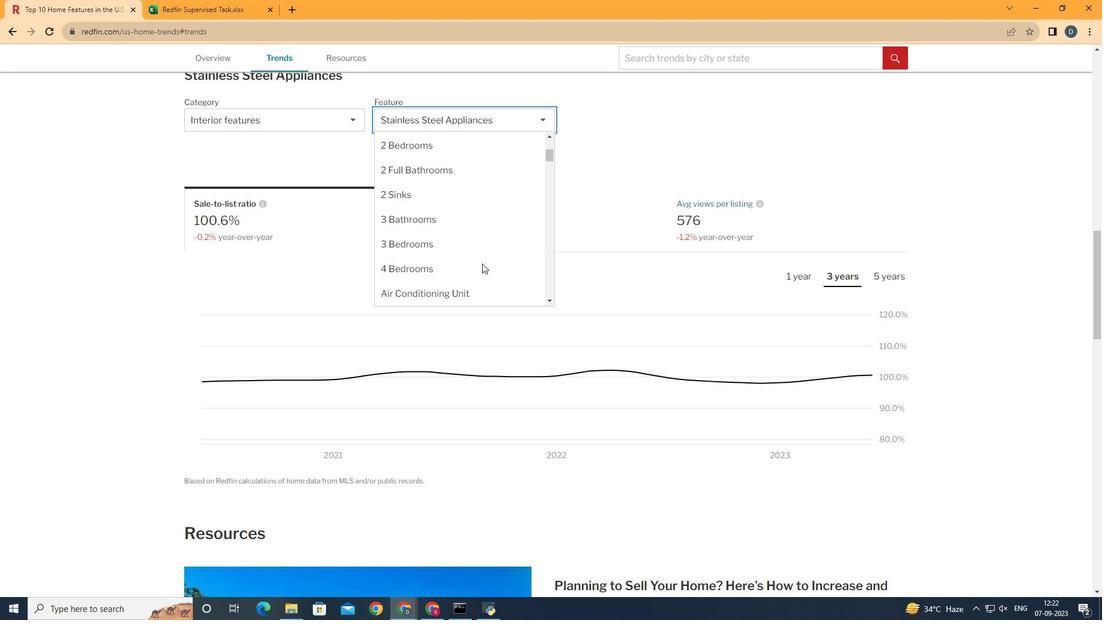 
Action: Mouse scrolled (519, 281) with delta (0, 0)
Screenshot: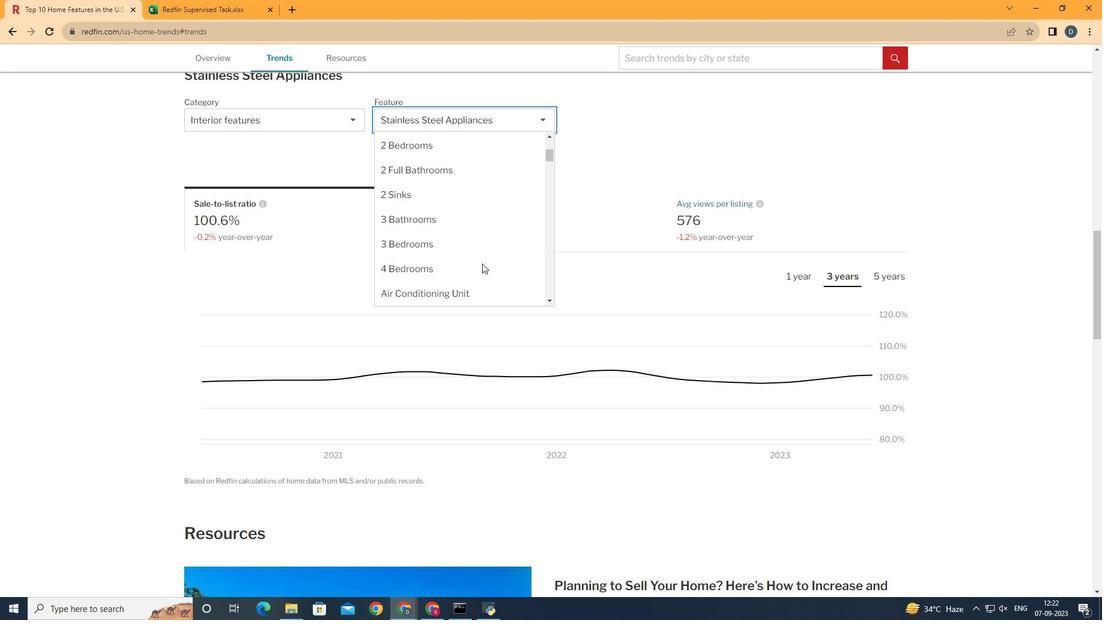 
Action: Mouse scrolled (519, 281) with delta (0, 0)
Screenshot: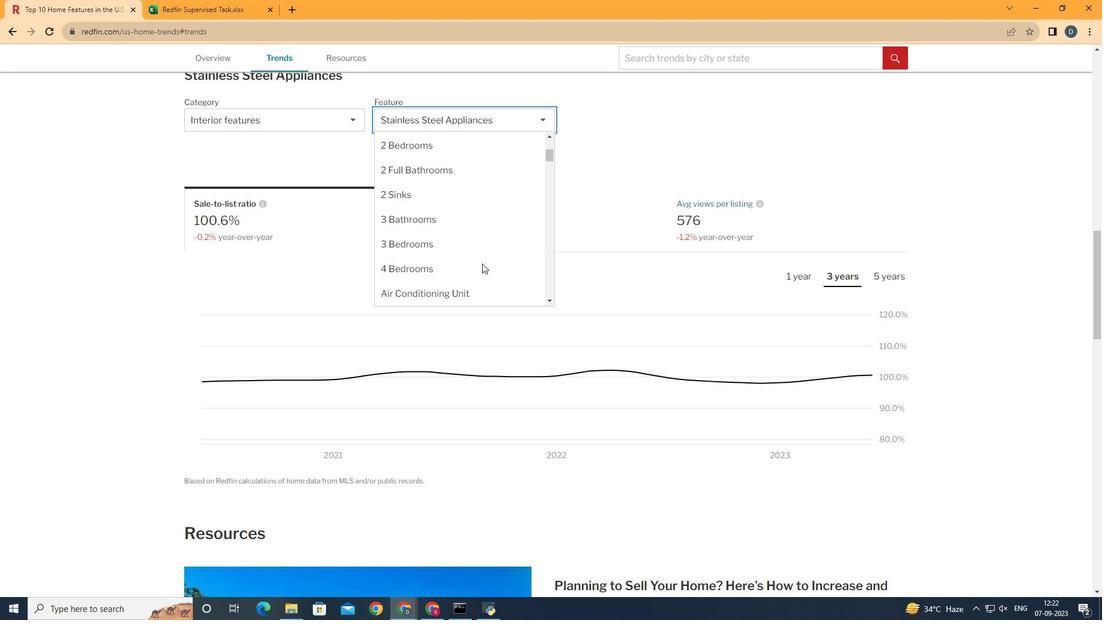 
Action: Mouse scrolled (519, 281) with delta (0, 0)
Screenshot: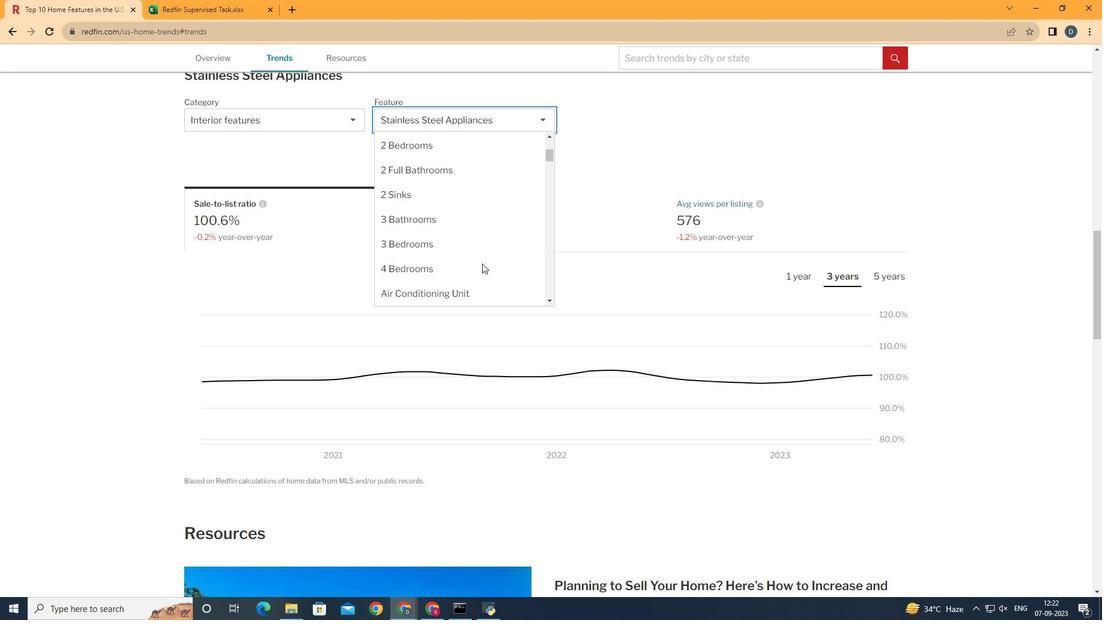
Action: Mouse scrolled (519, 281) with delta (0, 0)
Screenshot: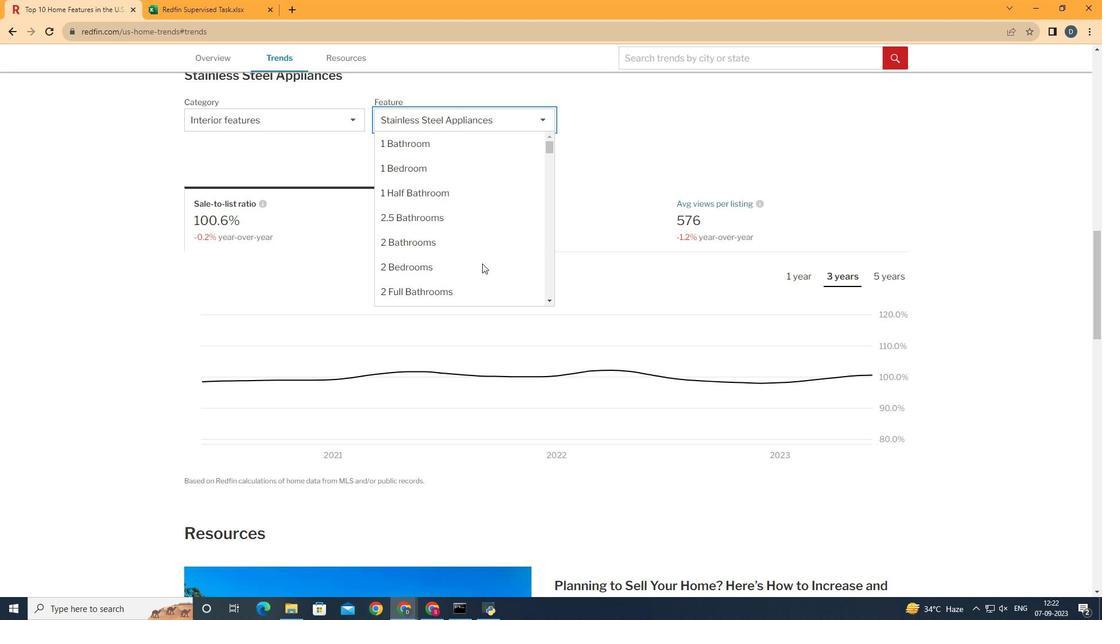 
Action: Mouse scrolled (519, 281) with delta (0, 0)
Screenshot: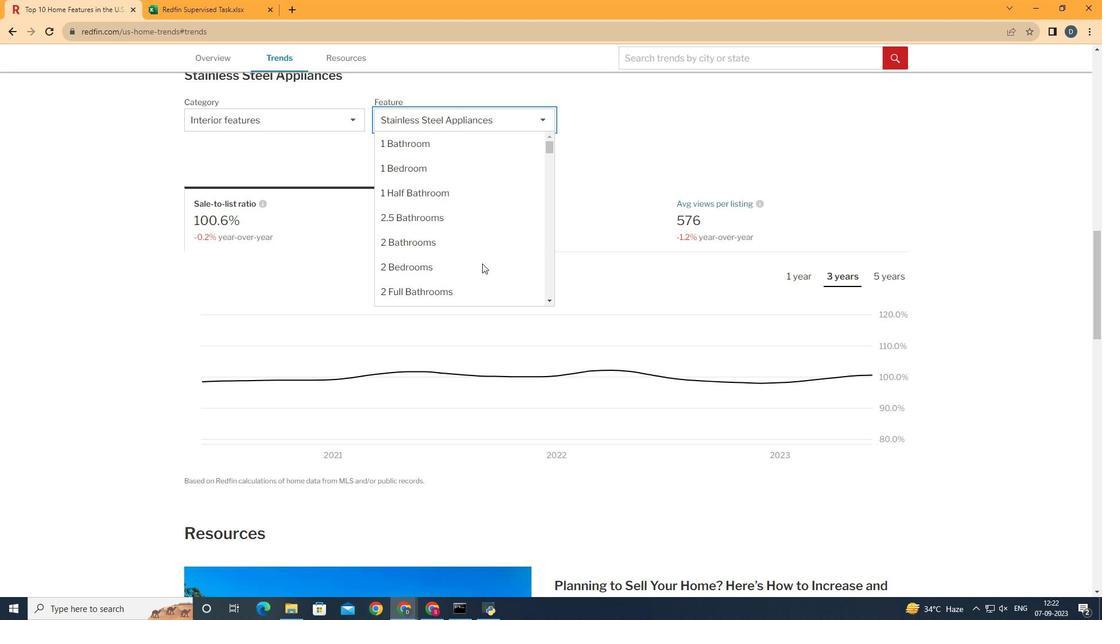 
Action: Mouse scrolled (519, 281) with delta (0, 0)
Screenshot: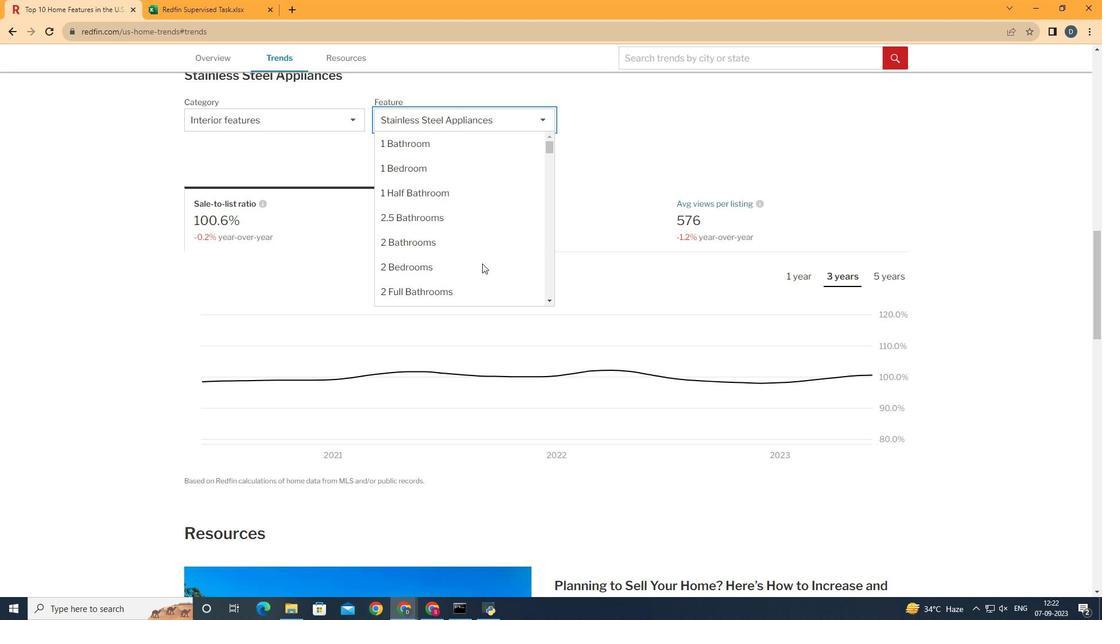 
Action: Mouse scrolled (519, 281) with delta (0, 0)
Screenshot: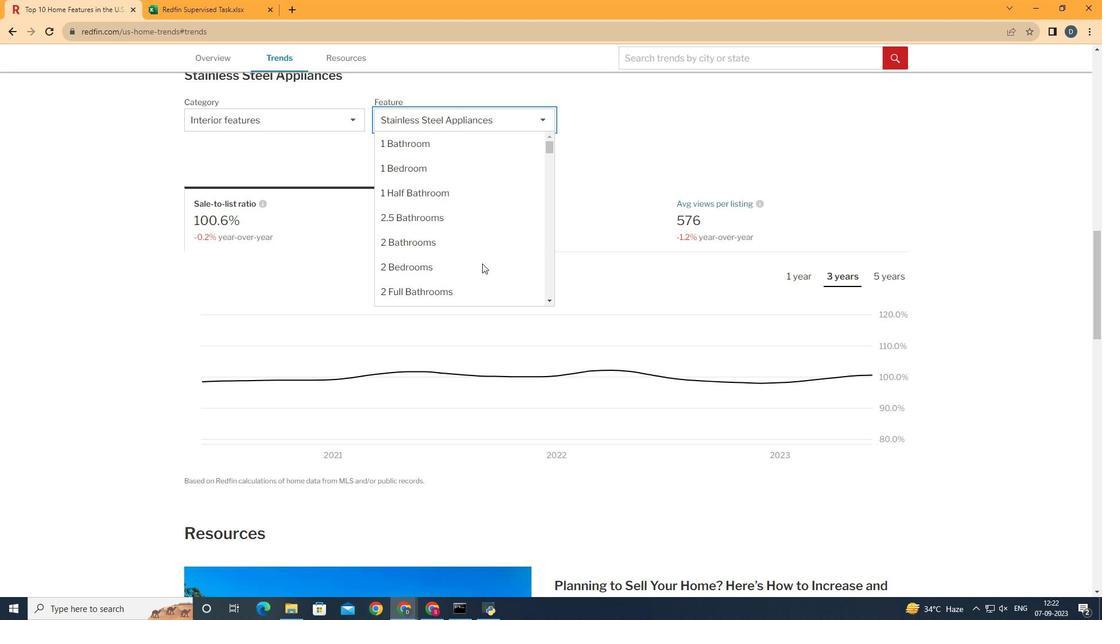 
Action: Mouse scrolled (519, 281) with delta (0, 0)
Screenshot: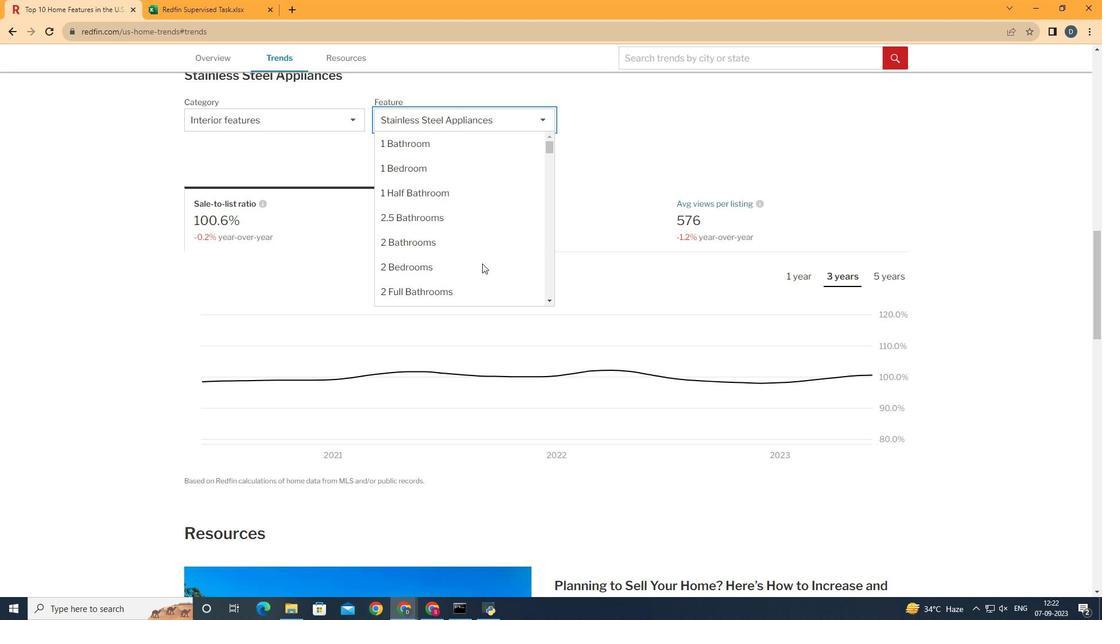 
Action: Mouse scrolled (519, 281) with delta (0, 0)
Screenshot: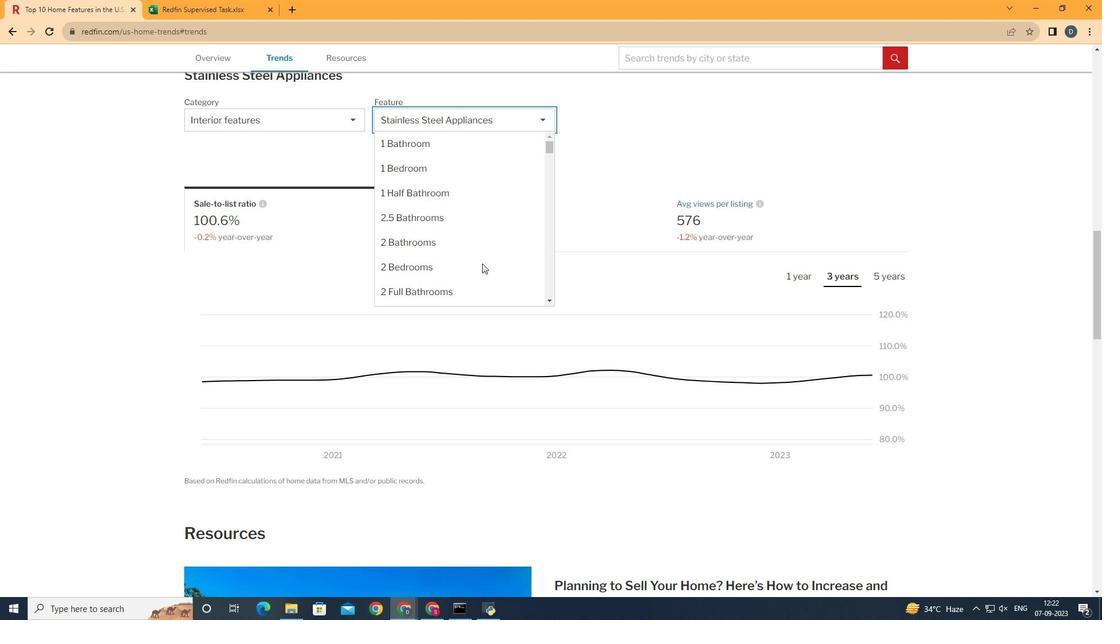 
Action: Mouse scrolled (519, 281) with delta (0, 0)
Screenshot: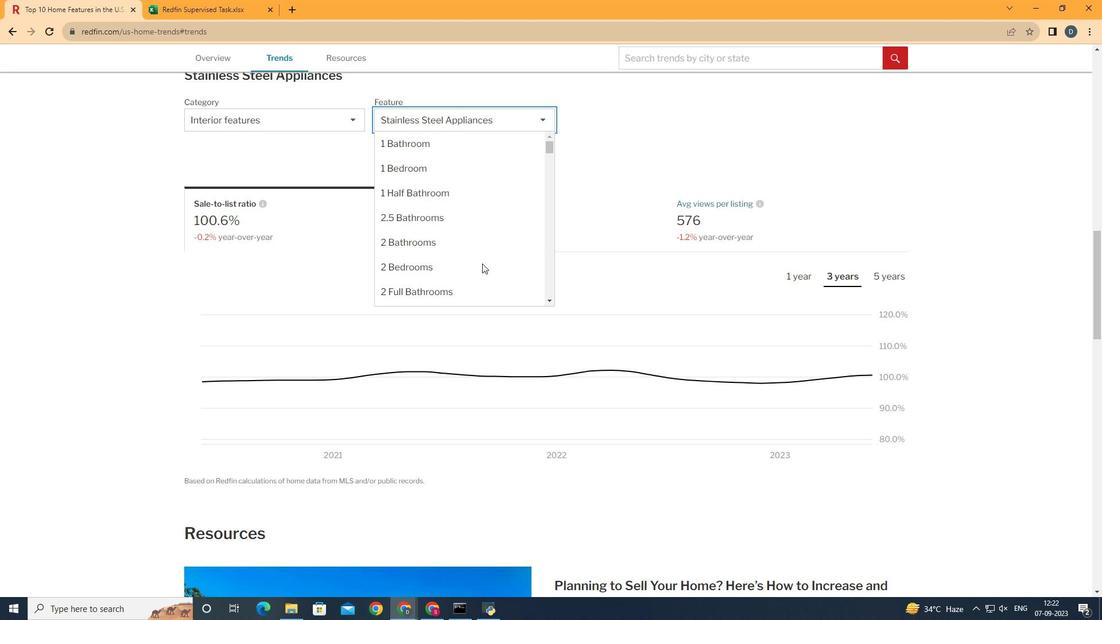 
Action: Mouse scrolled (519, 281) with delta (0, 0)
Screenshot: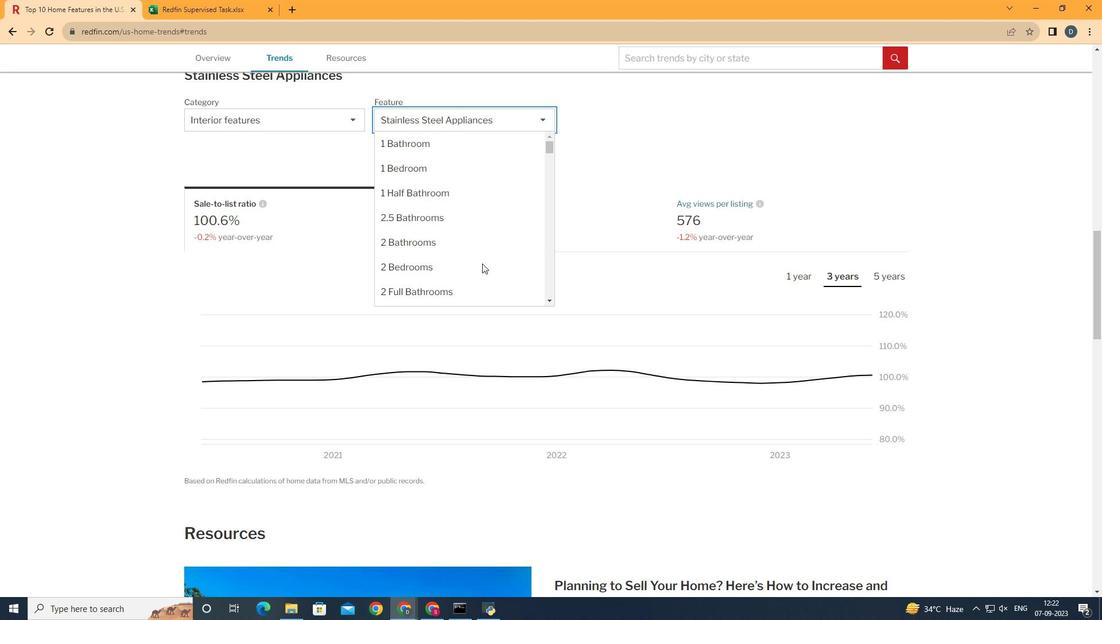 
Action: Mouse scrolled (519, 281) with delta (0, 0)
Screenshot: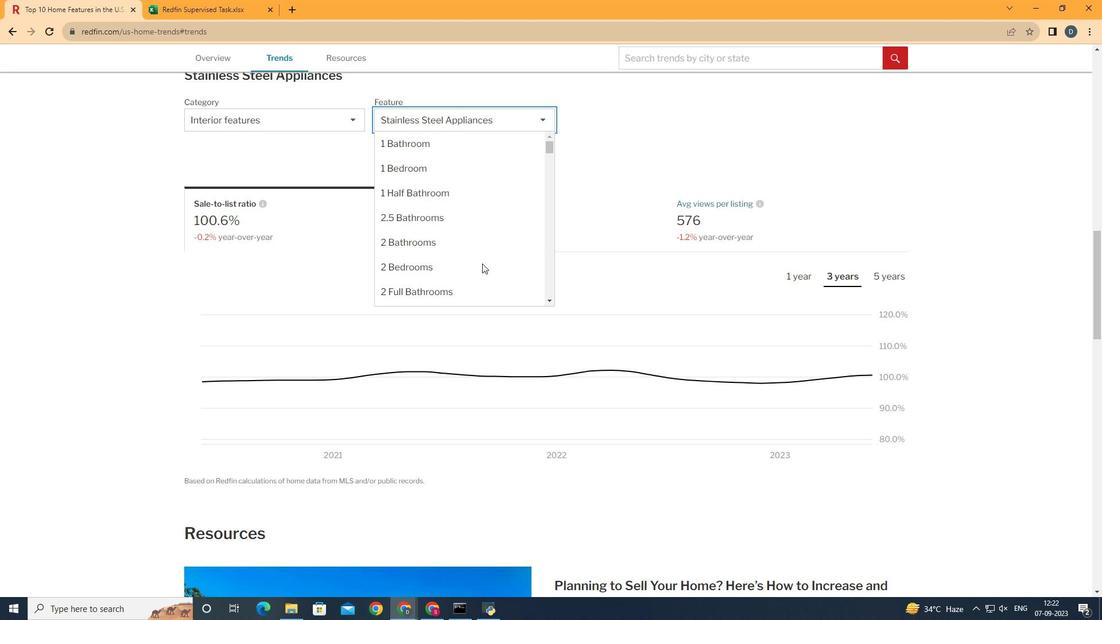 
Action: Mouse scrolled (519, 281) with delta (0, 0)
Screenshot: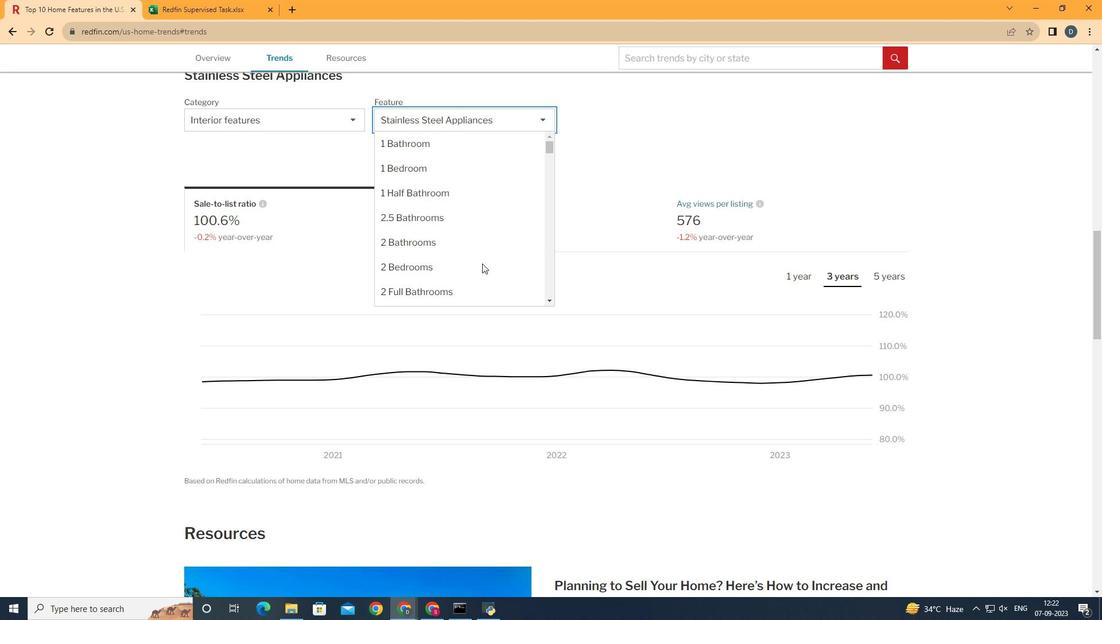 
Action: Mouse scrolled (519, 281) with delta (0, 0)
Screenshot: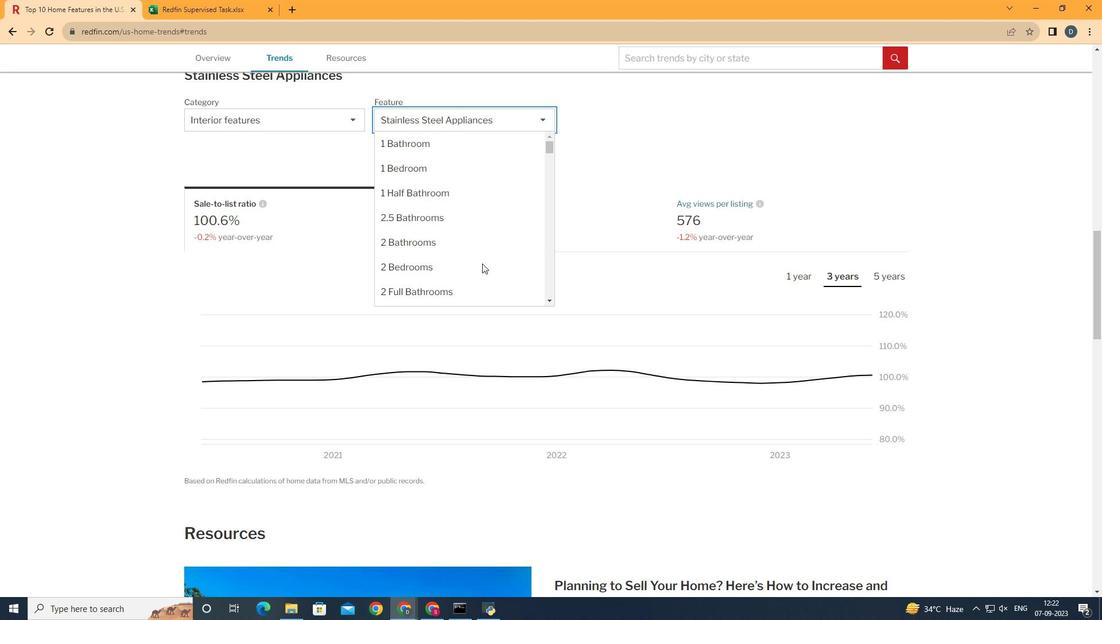 
Action: Mouse scrolled (519, 281) with delta (0, 0)
Screenshot: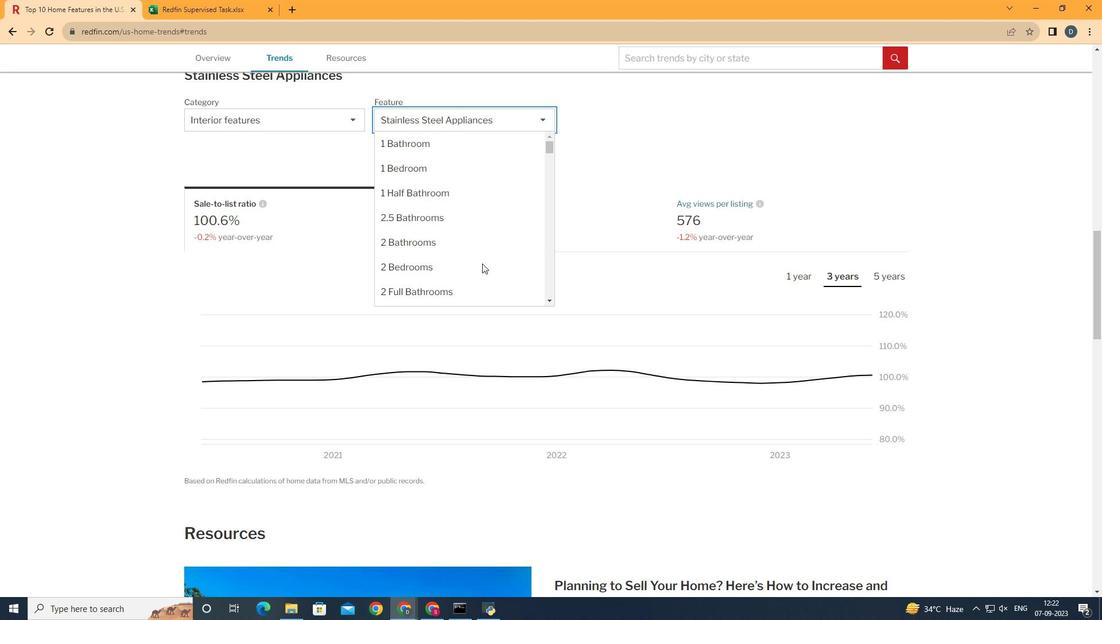 
Action: Mouse scrolled (519, 281) with delta (0, 0)
Screenshot: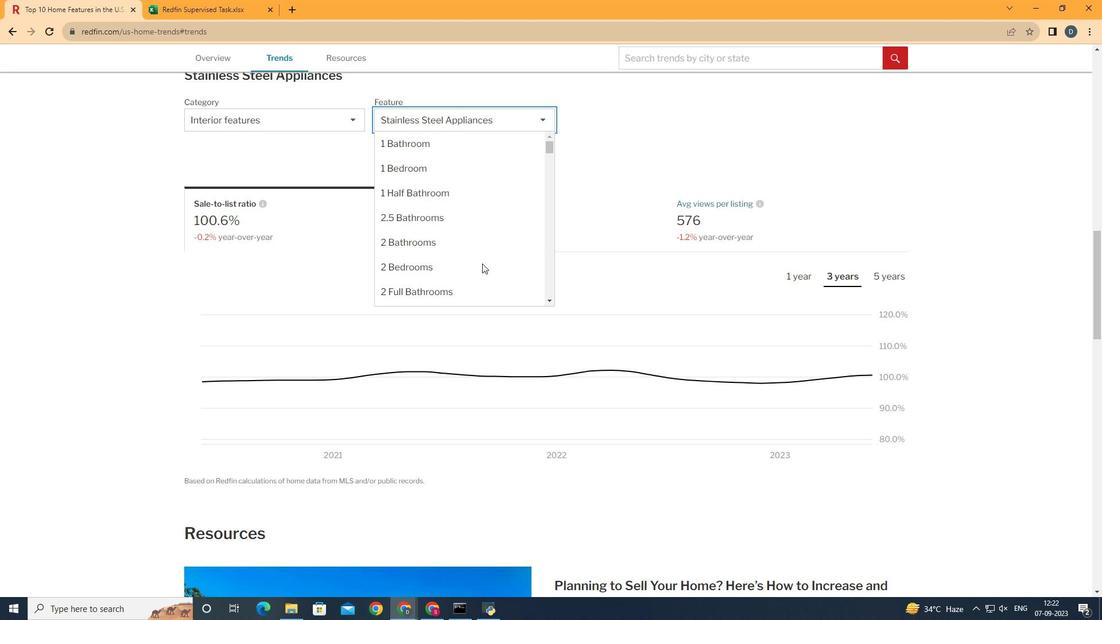 
Action: Mouse scrolled (519, 281) with delta (0, 0)
Screenshot: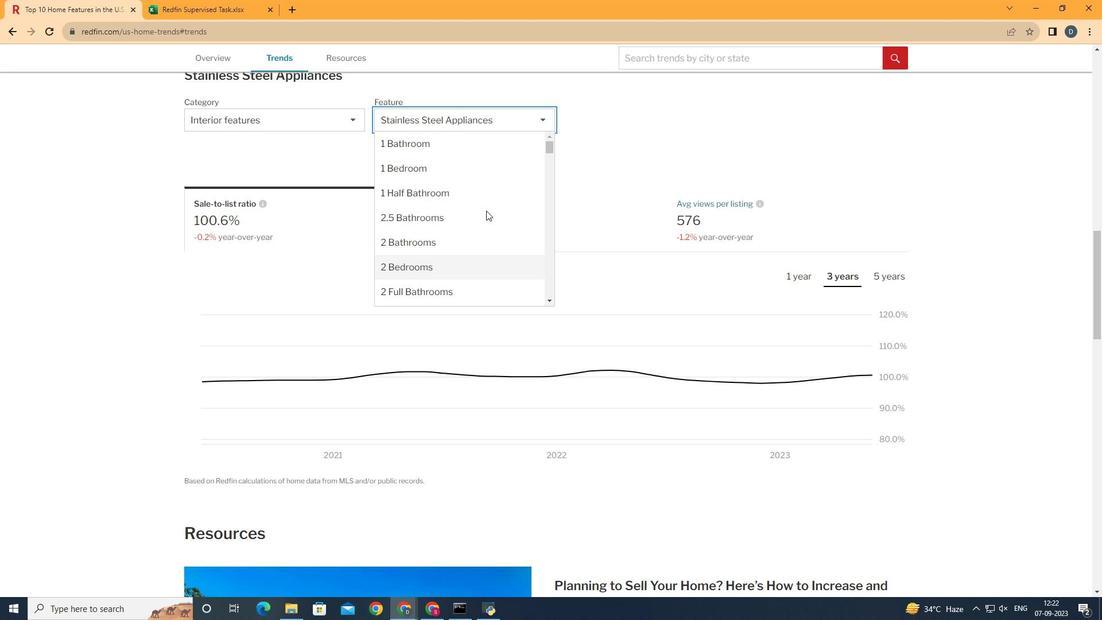 
Action: Mouse scrolled (519, 281) with delta (0, 0)
Screenshot: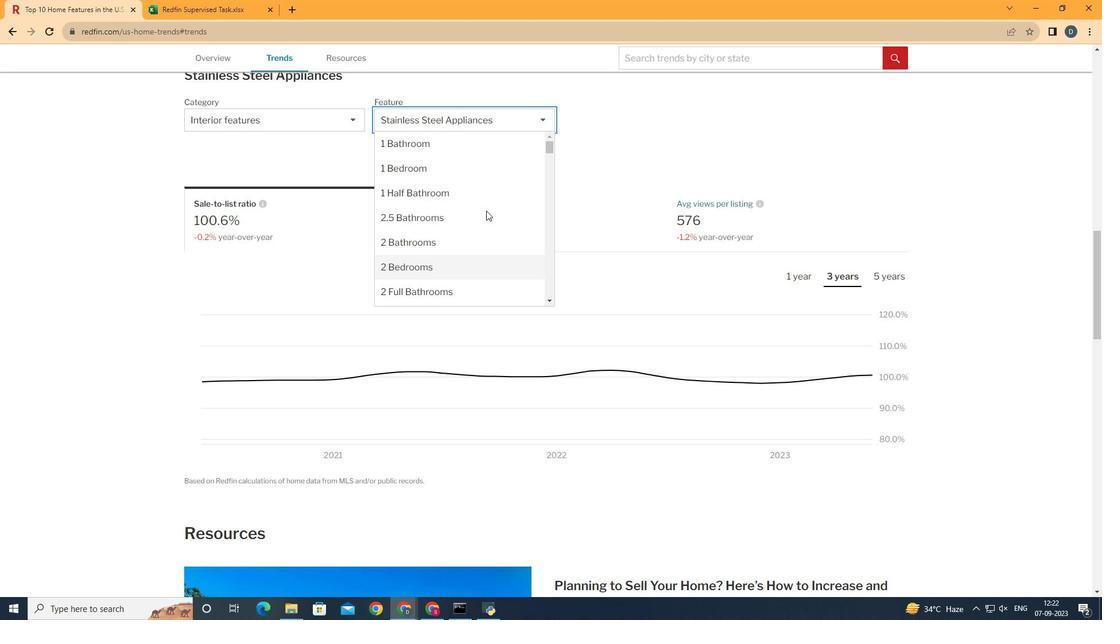 
Action: Mouse scrolled (519, 281) with delta (0, 0)
Screenshot: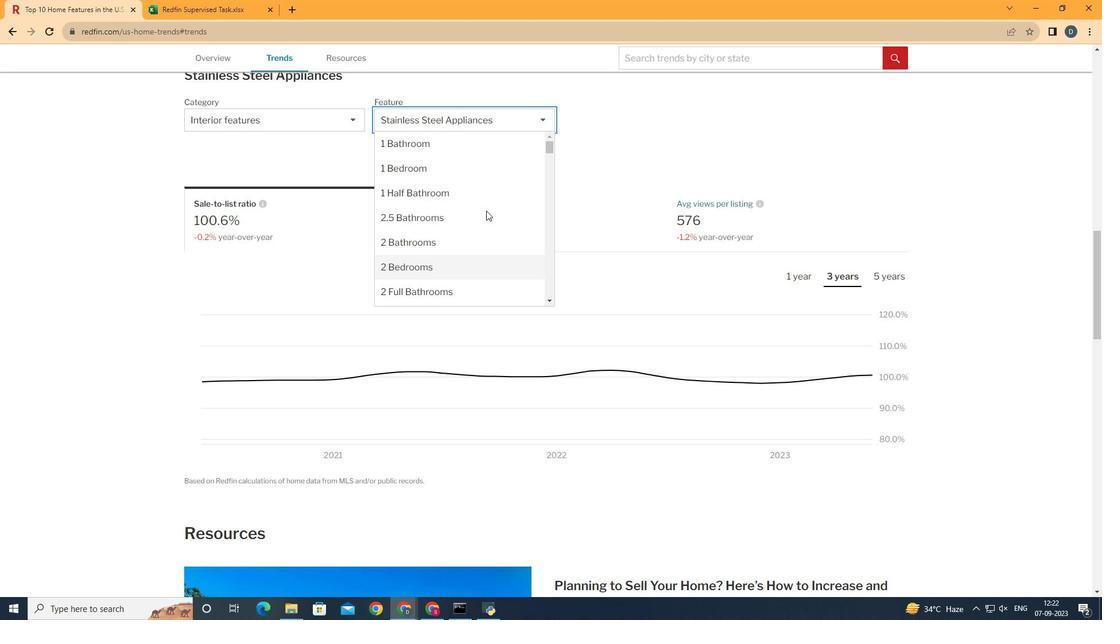 
Action: Mouse moved to (518, 179)
Screenshot: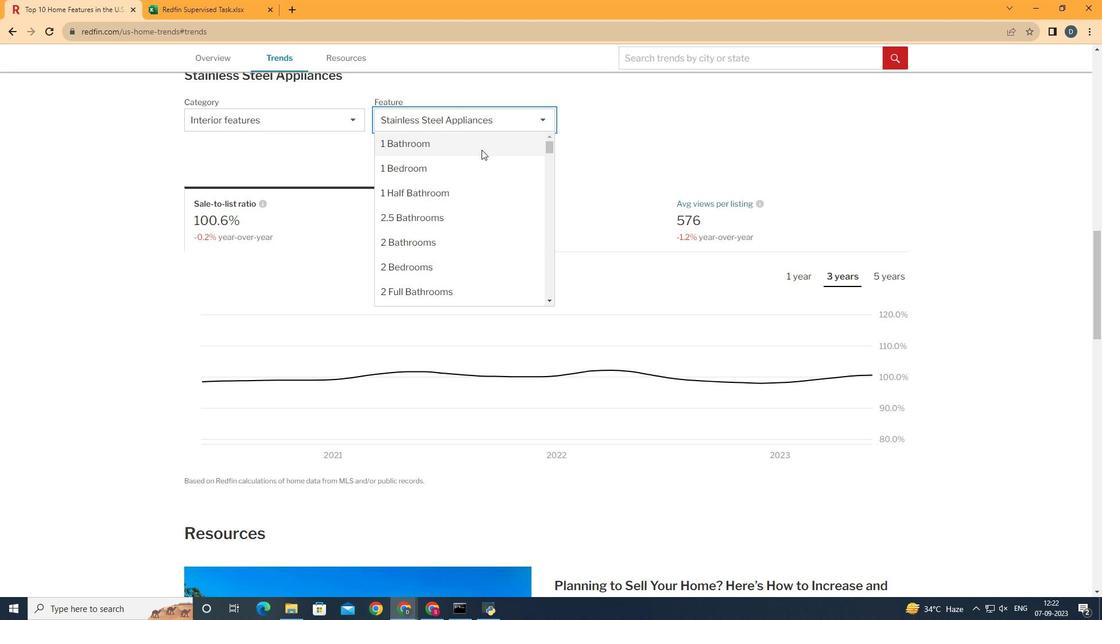 
Action: Mouse pressed left at (518, 179)
Screenshot: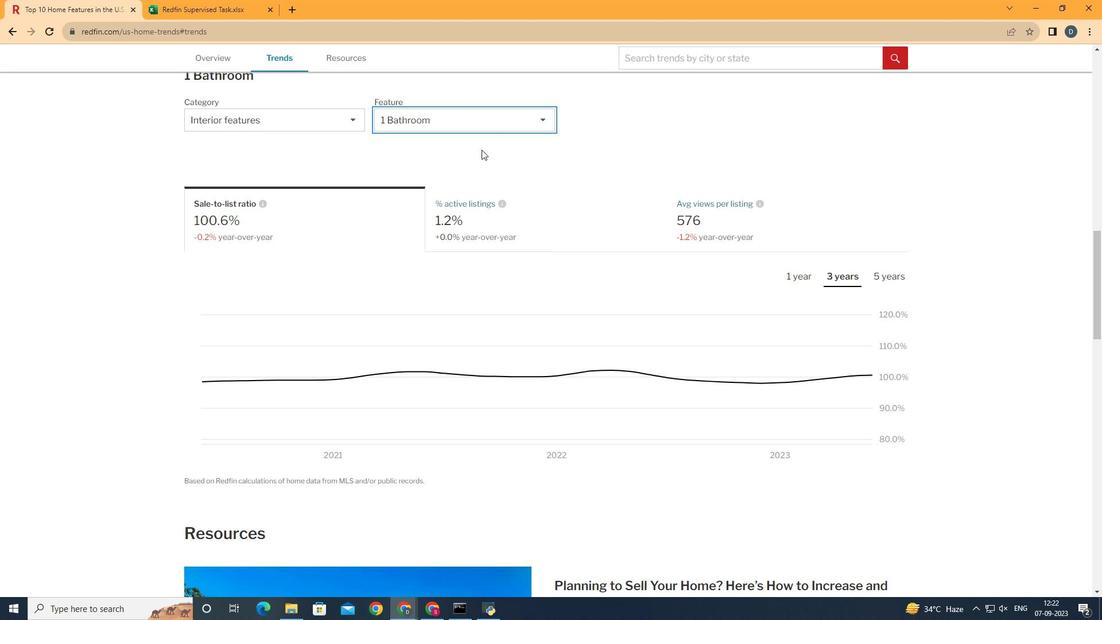 
Action: Mouse moved to (631, 250)
Screenshot: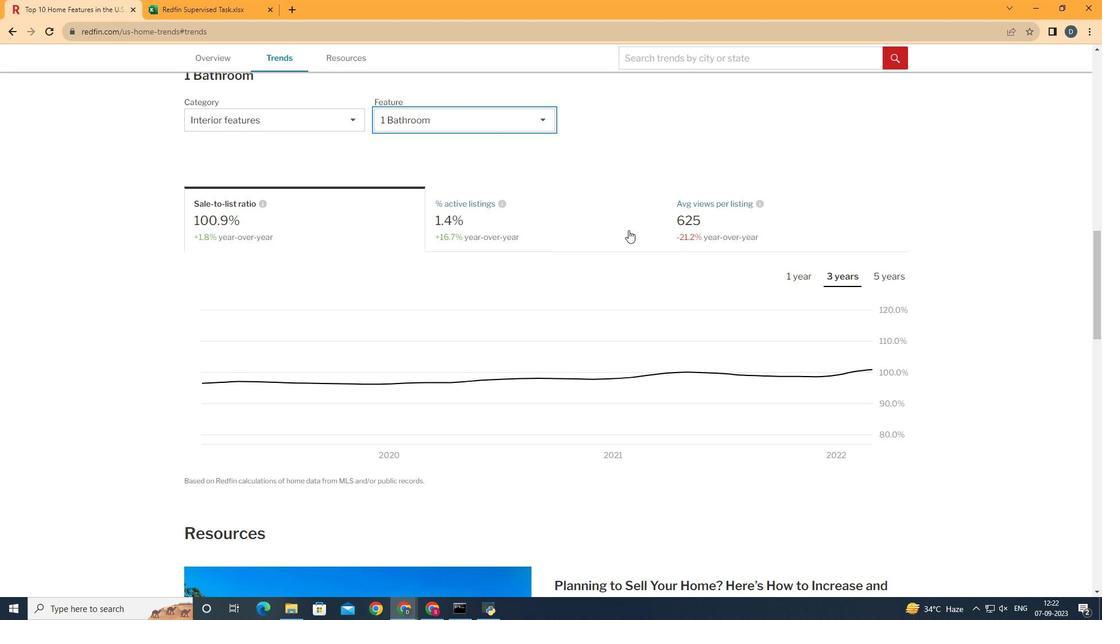
Action: Mouse pressed left at (631, 250)
Screenshot: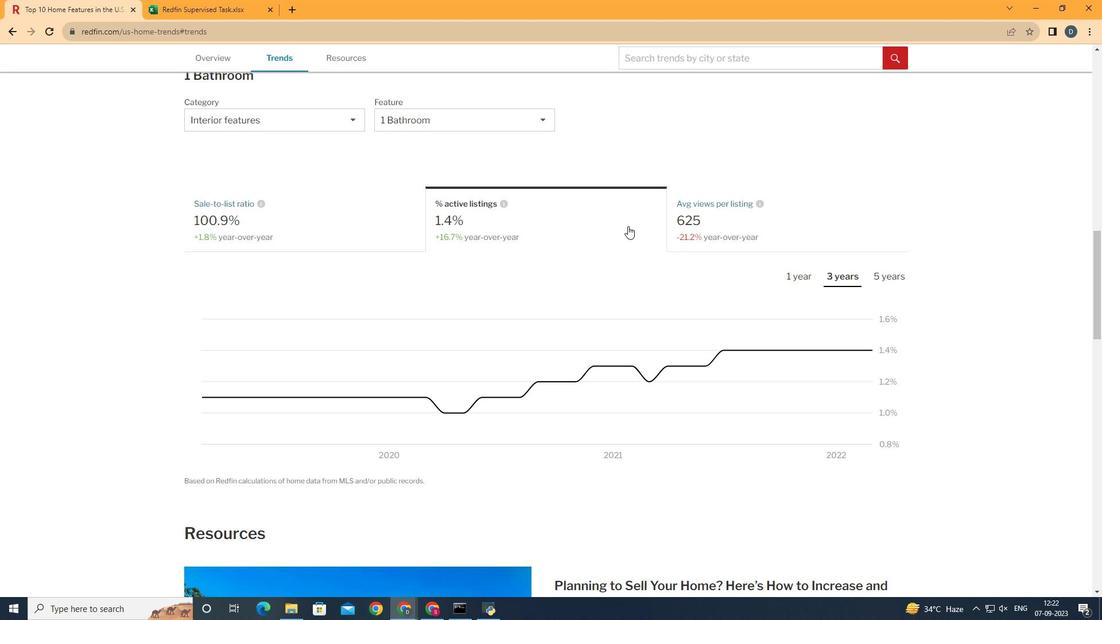
Action: Mouse moved to (762, 292)
Screenshot: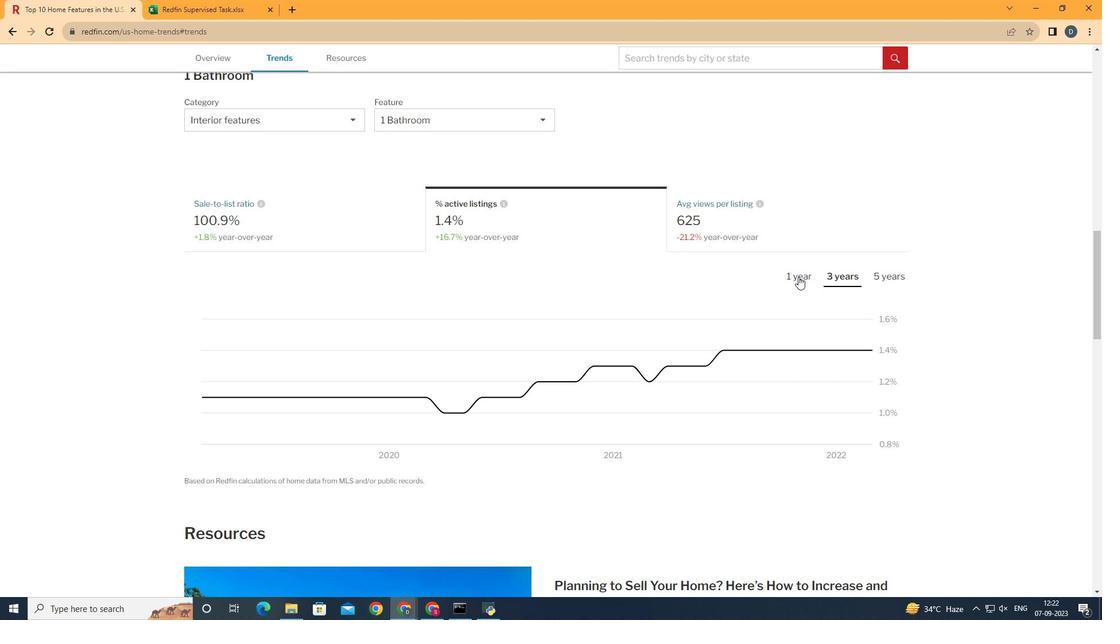
Action: Mouse pressed left at (762, 292)
Screenshot: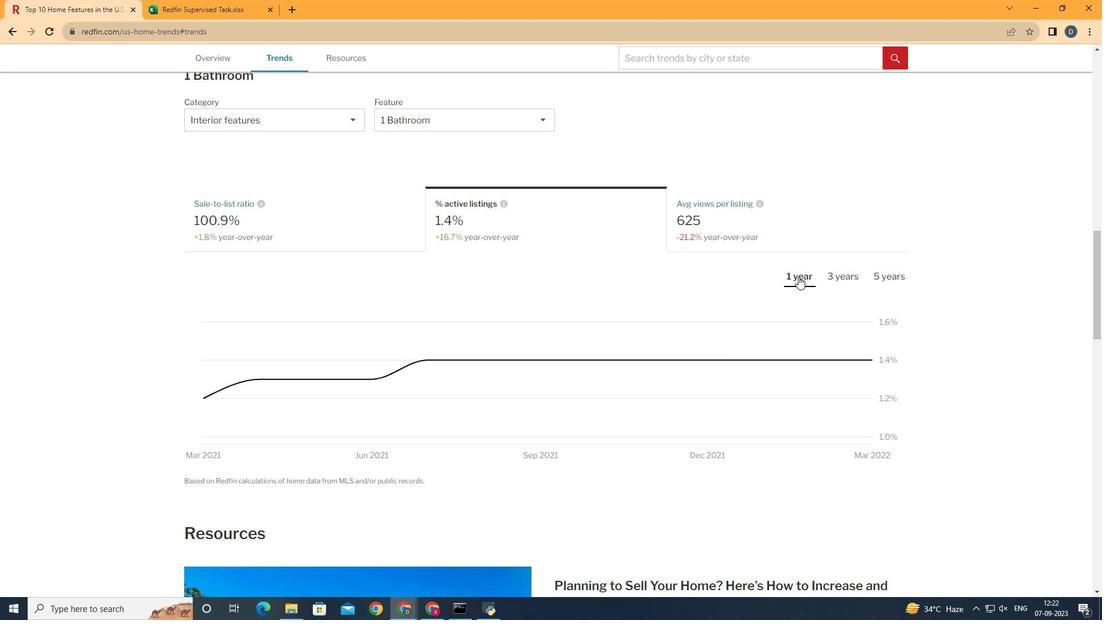 
Action: Mouse moved to (792, 370)
Screenshot: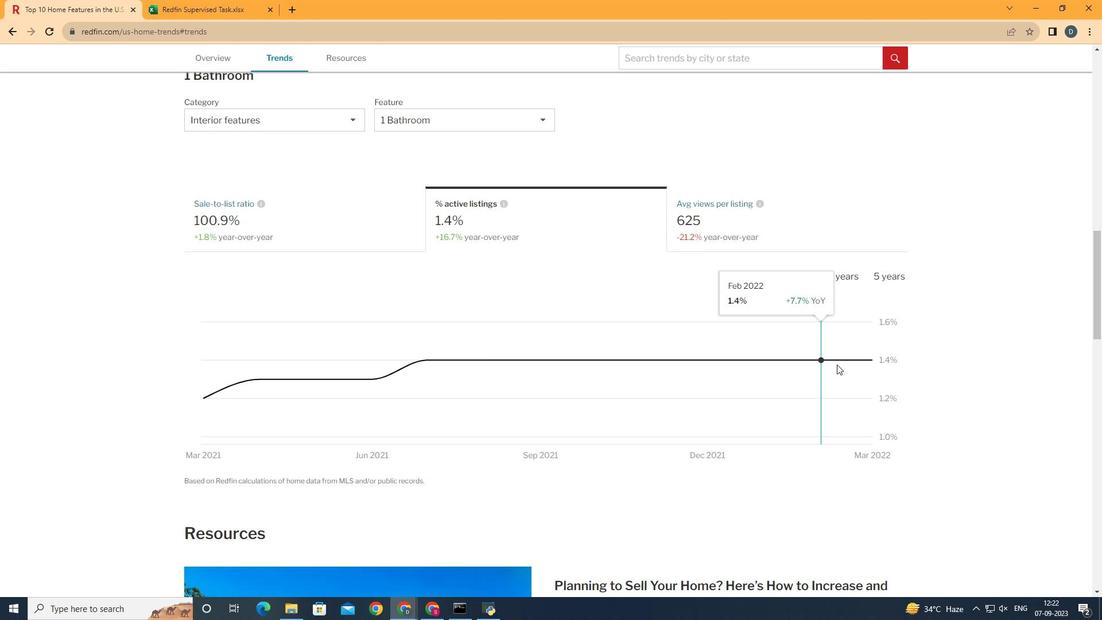 
